 Task: Look for space in Dongning, China from 11th June, 2023 to 15th June, 2023 for 2 adults in price range Rs.7000 to Rs.16000. Place can be private room with 1  bedroom having 2 beds and 1 bathroom. Property type can be house, flat, guest house, hotel. Booking option can be shelf check-in. Required host language is Chinese (Simplified).
Action: Mouse moved to (599, 89)
Screenshot: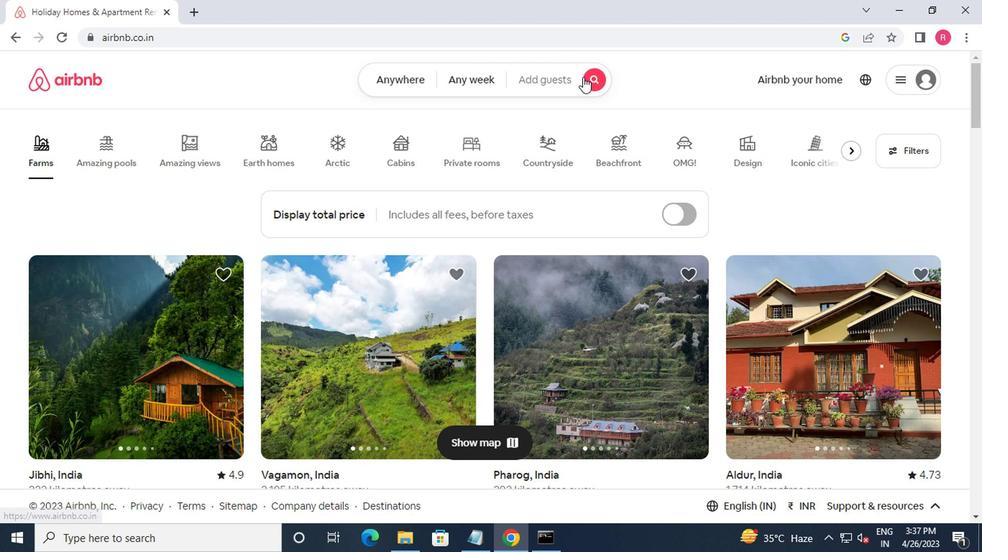 
Action: Mouse pressed left at (599, 89)
Screenshot: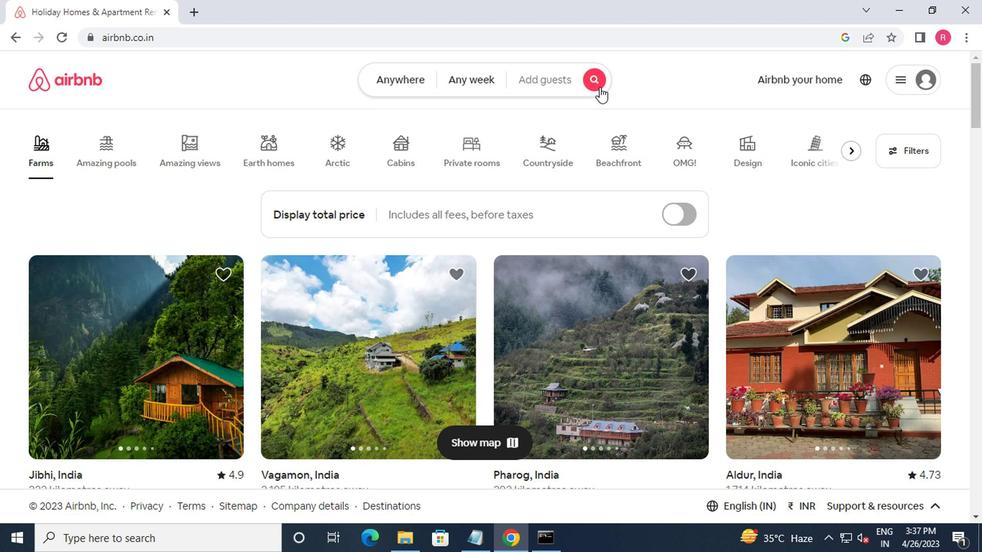 
Action: Mouse moved to (338, 131)
Screenshot: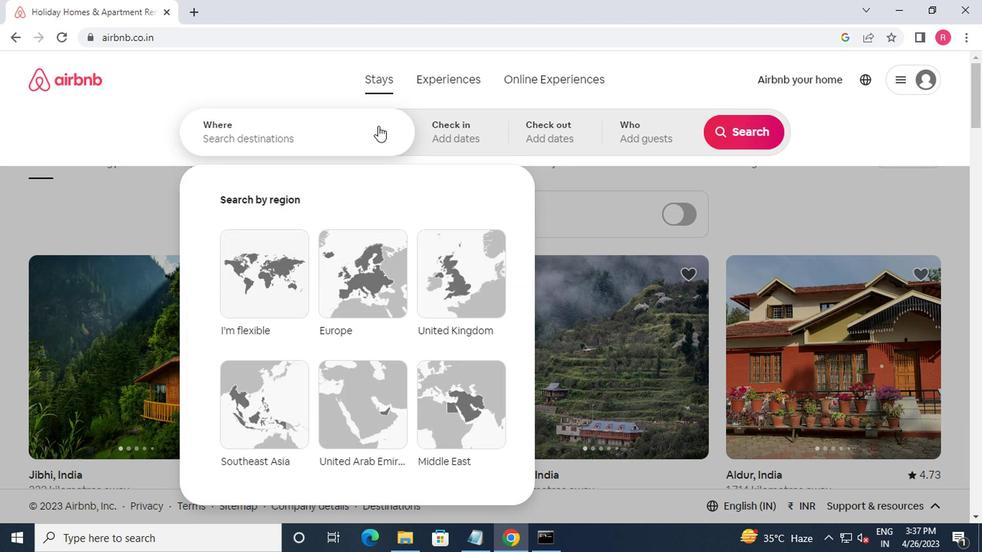 
Action: Mouse pressed left at (338, 131)
Screenshot: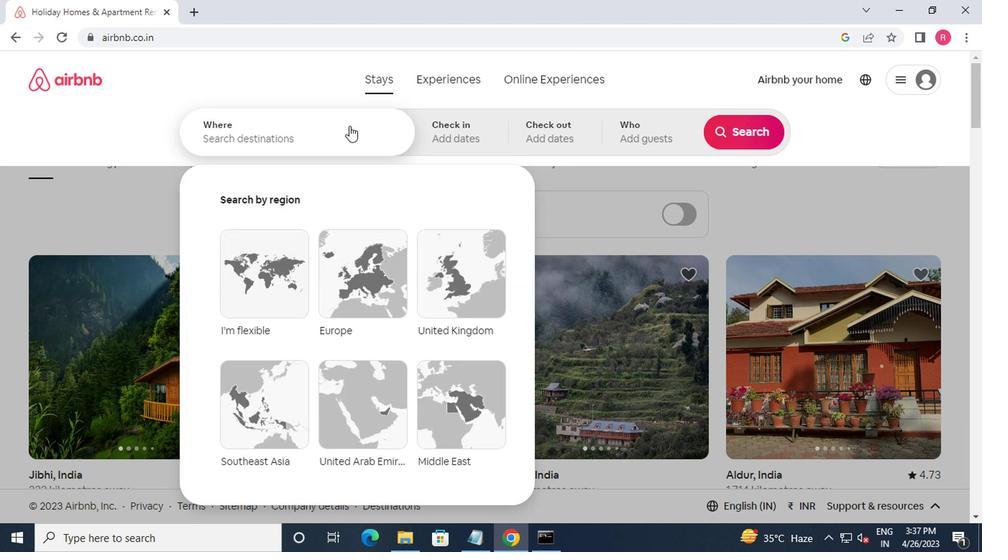 
Action: Mouse moved to (276, 117)
Screenshot: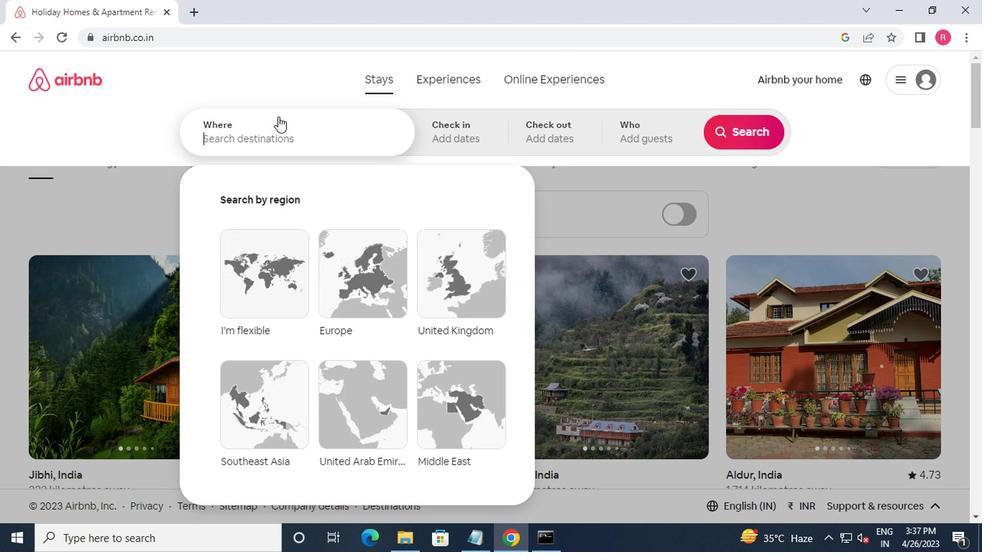 
Action: Key pressed dongning,china<Key.enter>
Screenshot: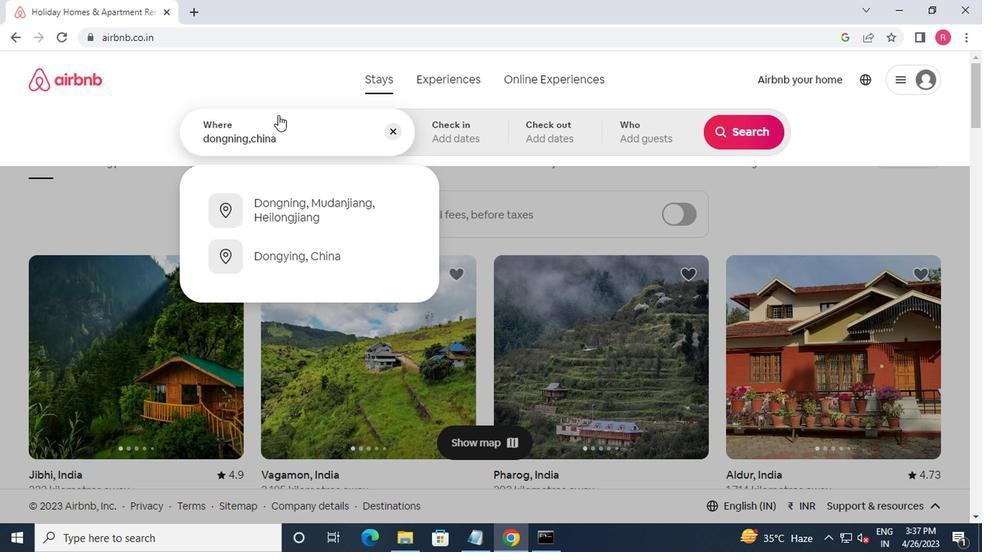 
Action: Mouse moved to (735, 256)
Screenshot: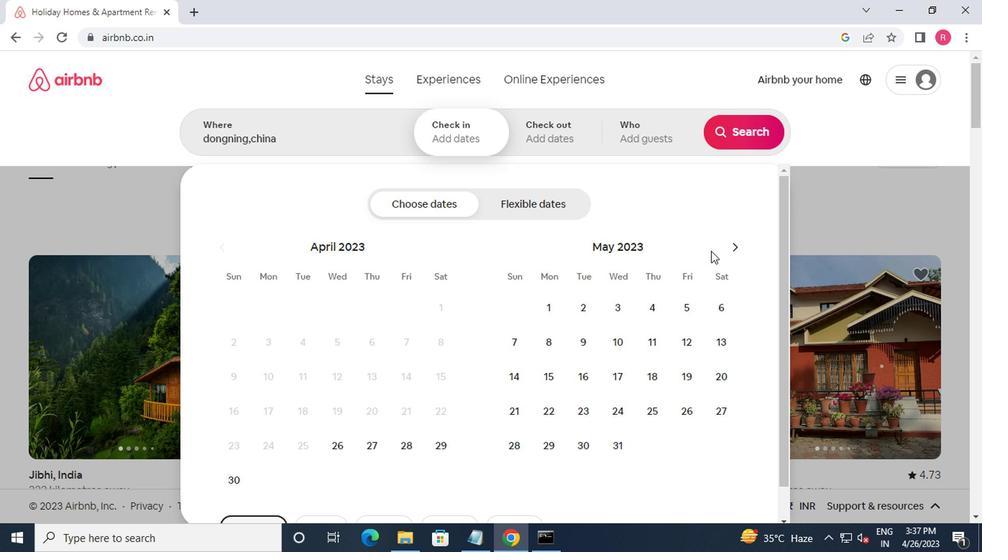 
Action: Mouse pressed left at (735, 256)
Screenshot: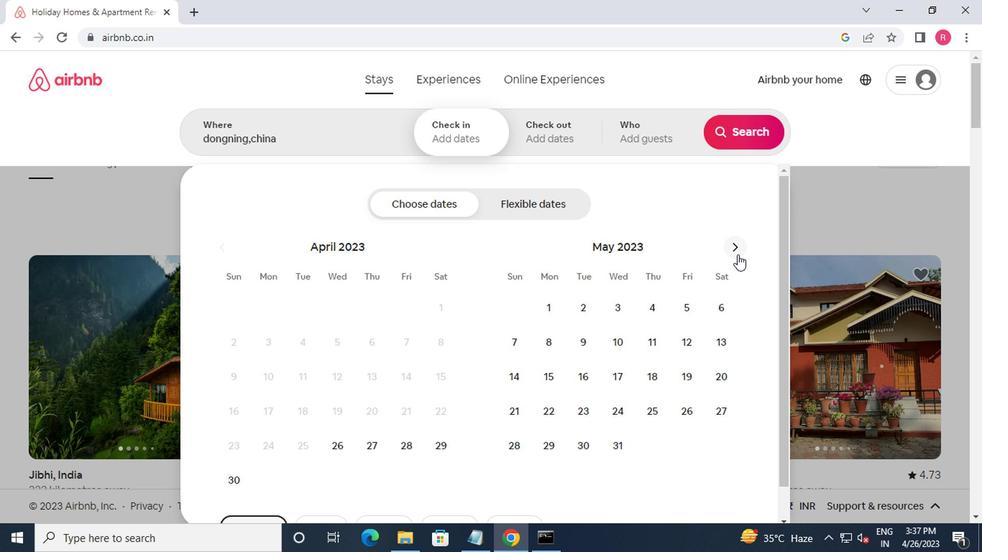
Action: Mouse pressed left at (735, 256)
Screenshot: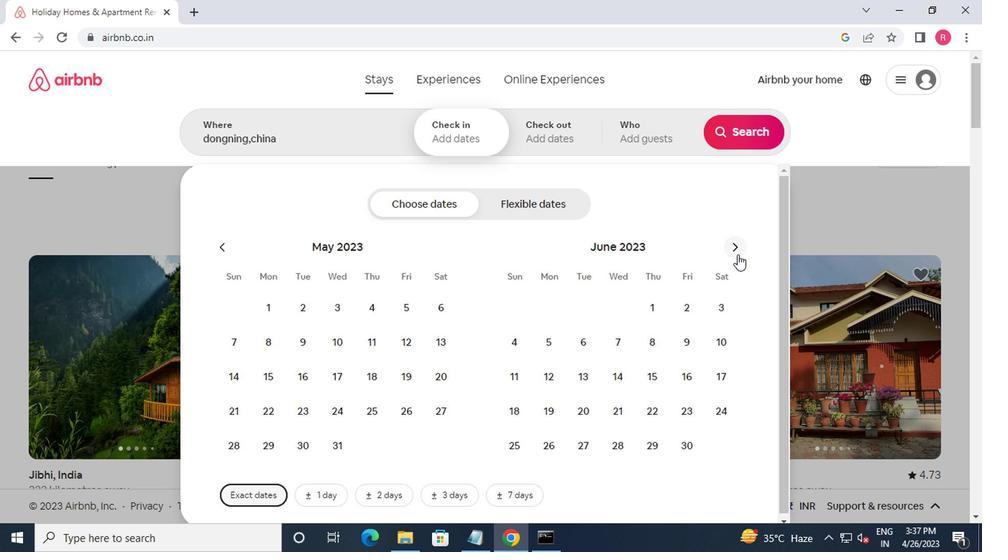 
Action: Mouse moved to (246, 379)
Screenshot: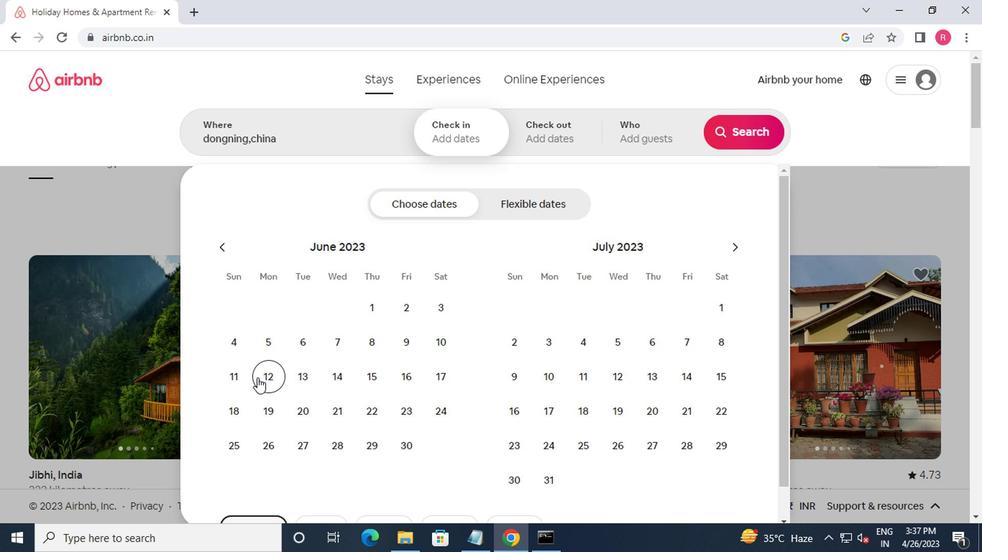 
Action: Mouse pressed left at (246, 379)
Screenshot: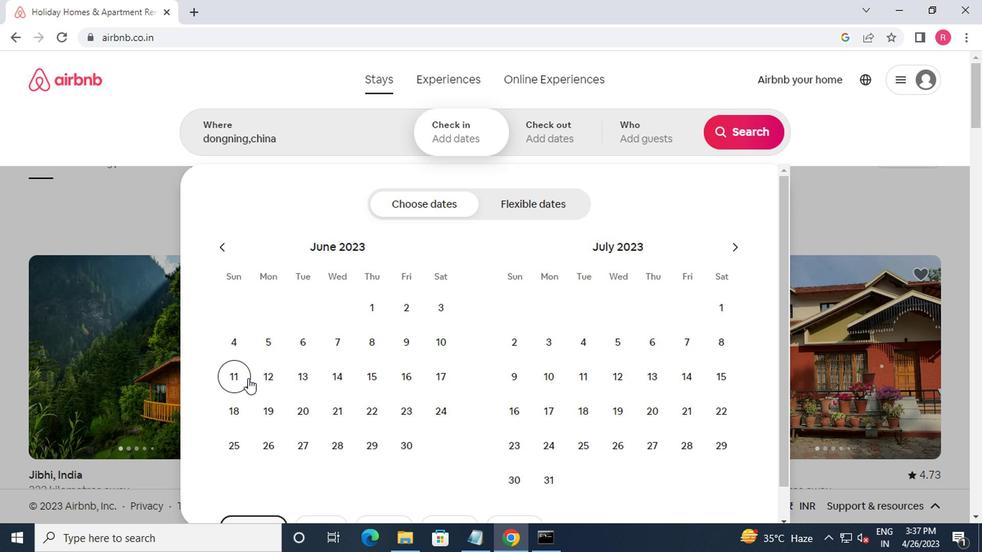 
Action: Mouse moved to (380, 384)
Screenshot: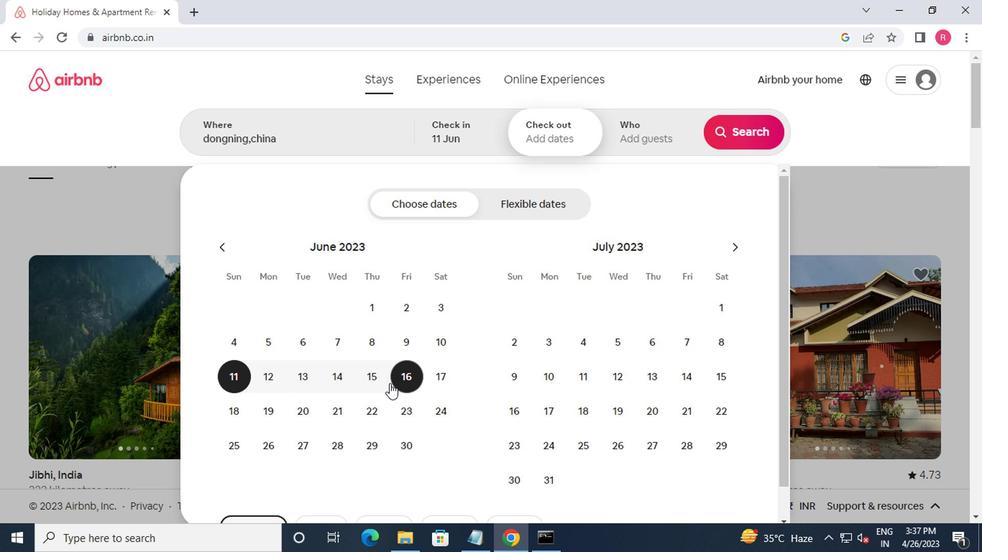 
Action: Mouse pressed left at (380, 384)
Screenshot: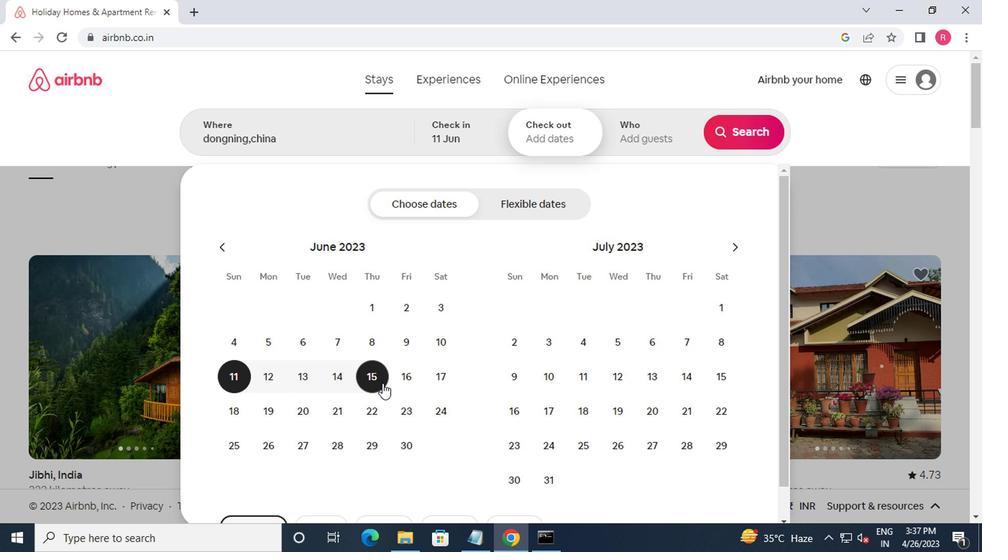 
Action: Mouse moved to (619, 141)
Screenshot: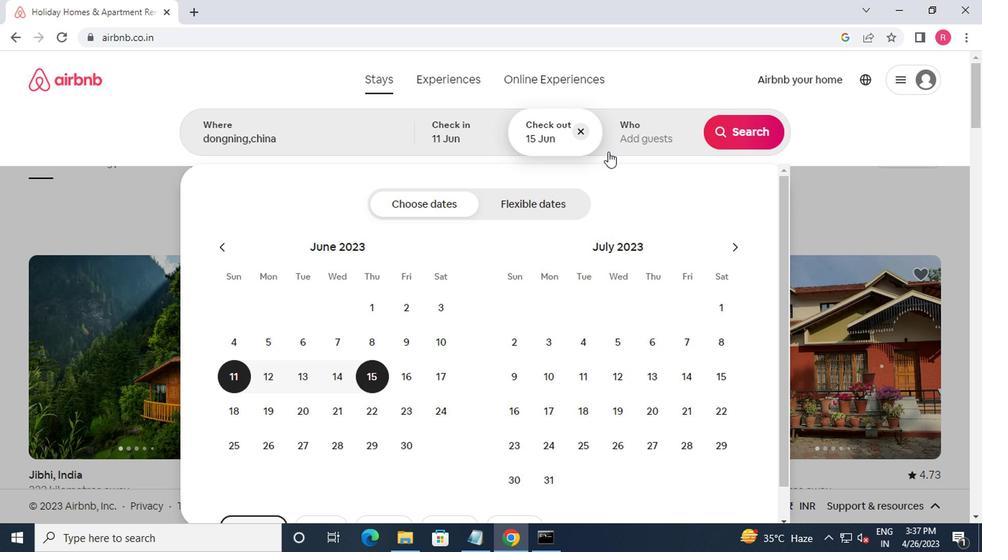 
Action: Mouse pressed left at (619, 141)
Screenshot: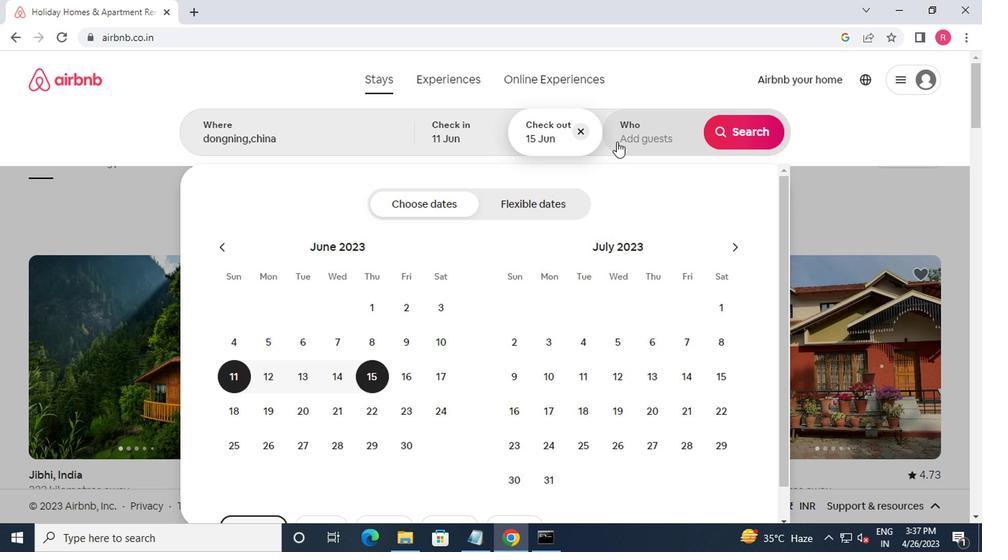 
Action: Mouse moved to (737, 213)
Screenshot: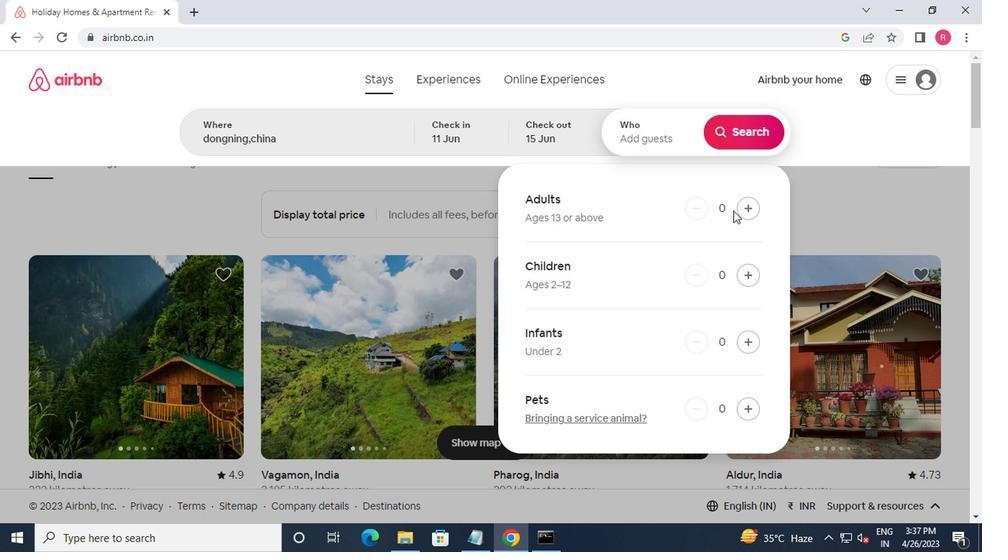 
Action: Mouse pressed left at (737, 213)
Screenshot: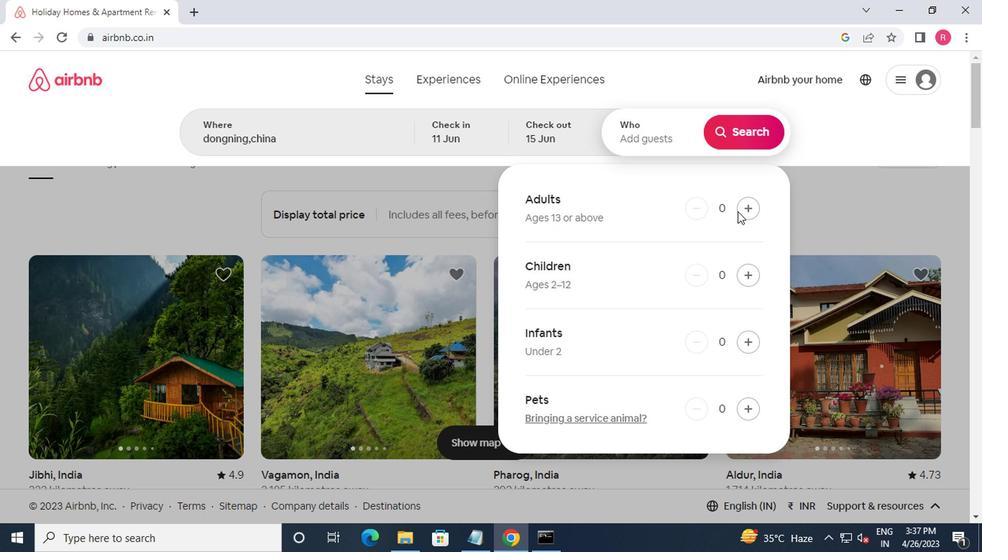 
Action: Mouse pressed left at (737, 213)
Screenshot: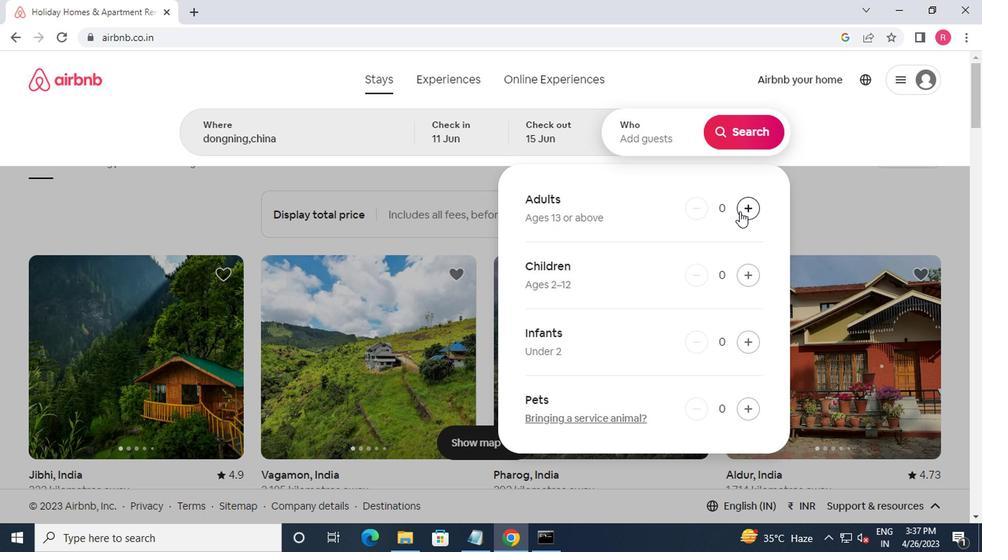
Action: Mouse moved to (736, 146)
Screenshot: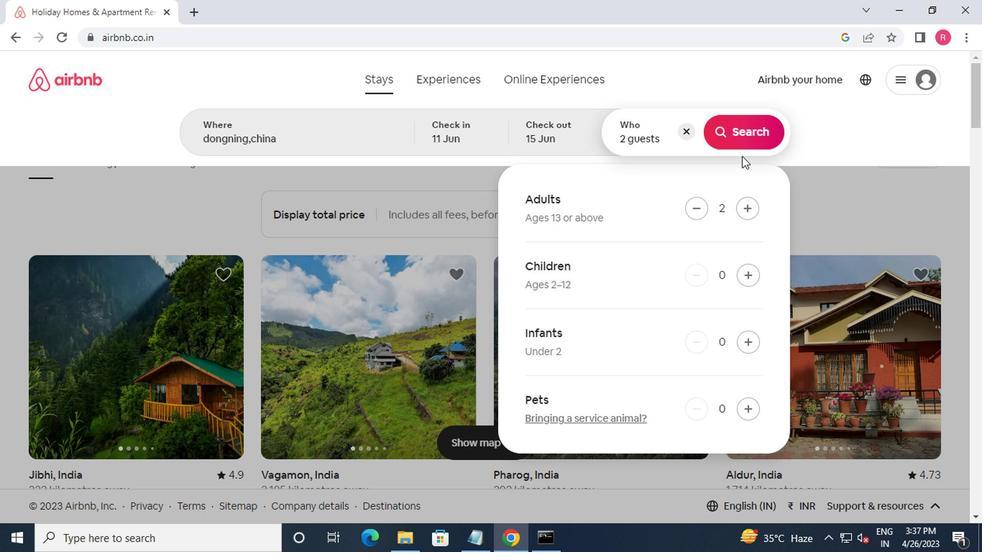 
Action: Mouse pressed left at (736, 146)
Screenshot: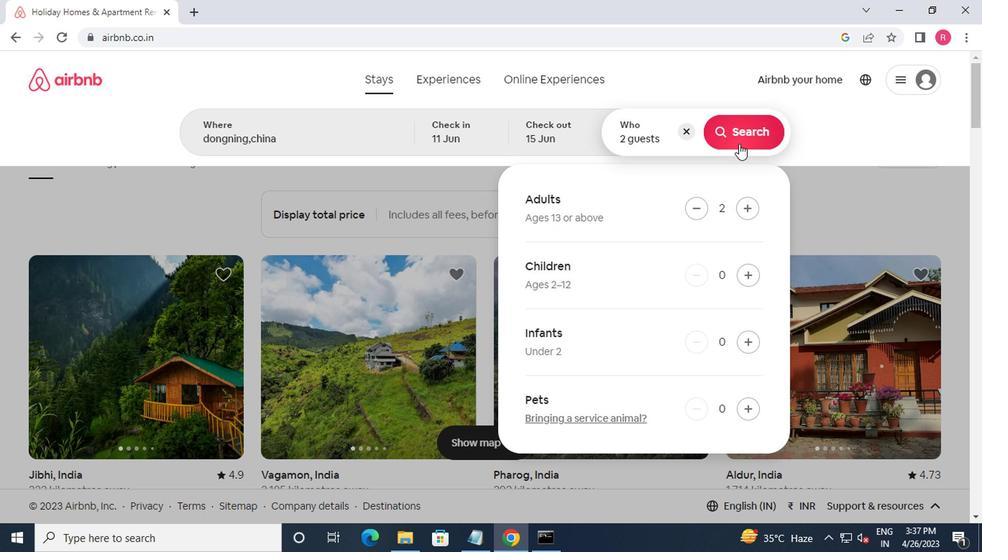 
Action: Mouse moved to (924, 140)
Screenshot: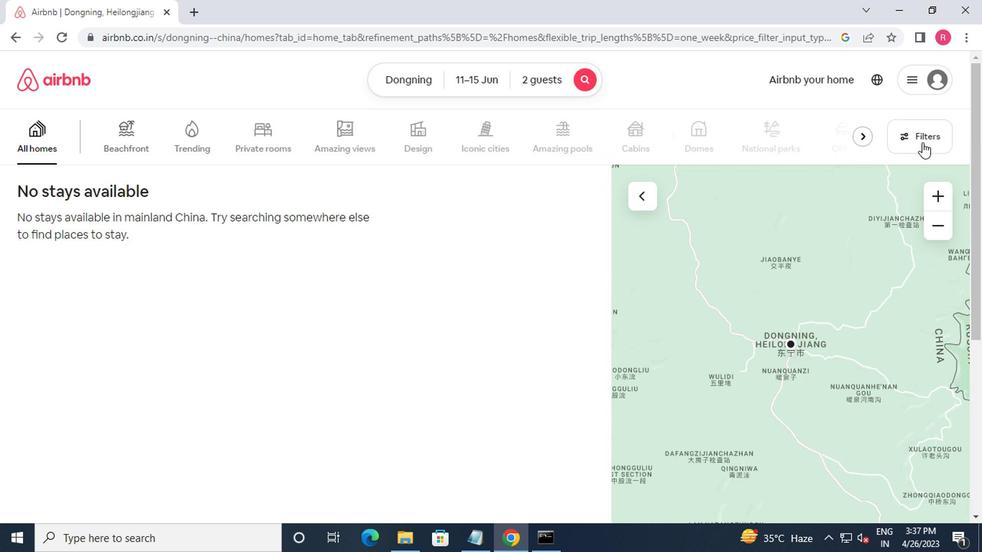 
Action: Mouse pressed left at (924, 140)
Screenshot: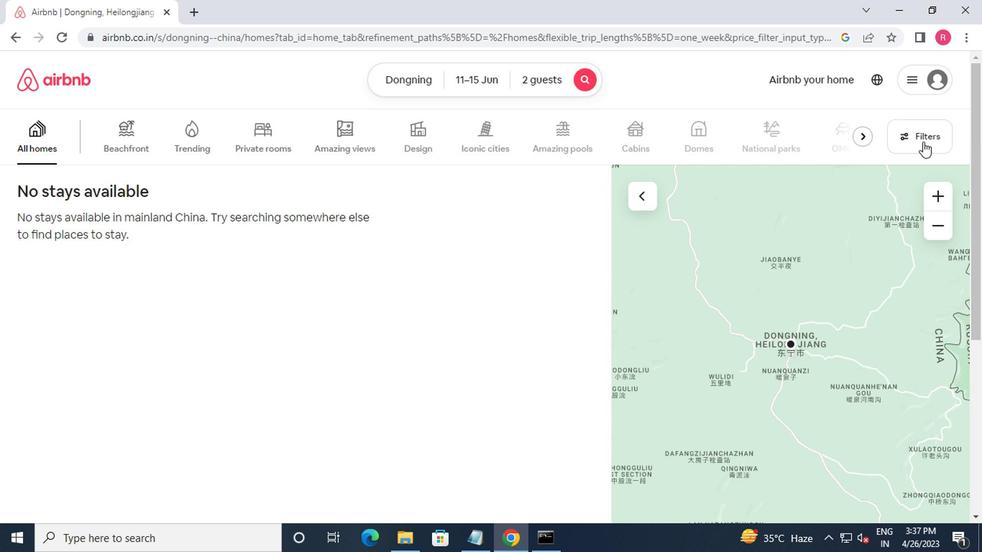 
Action: Mouse moved to (330, 240)
Screenshot: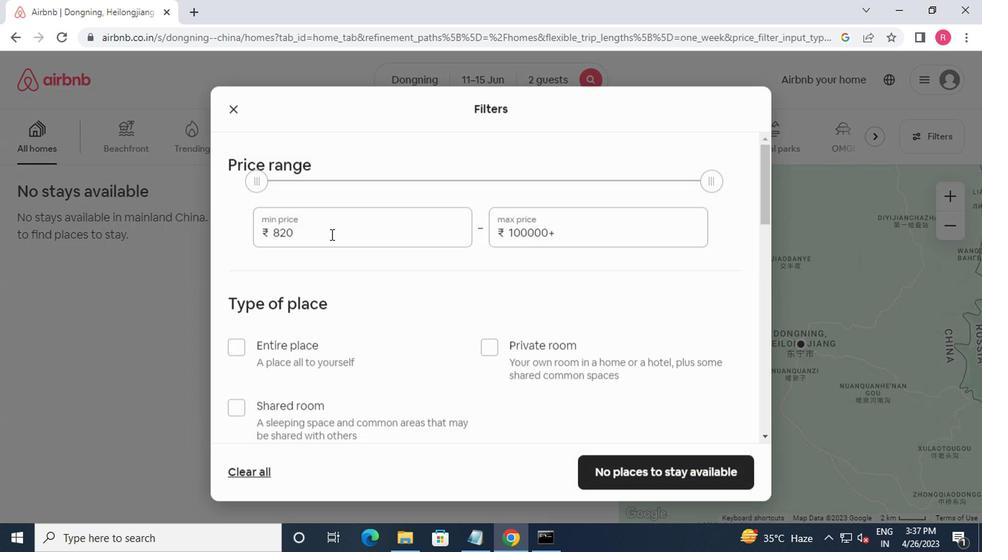 
Action: Mouse pressed left at (330, 240)
Screenshot: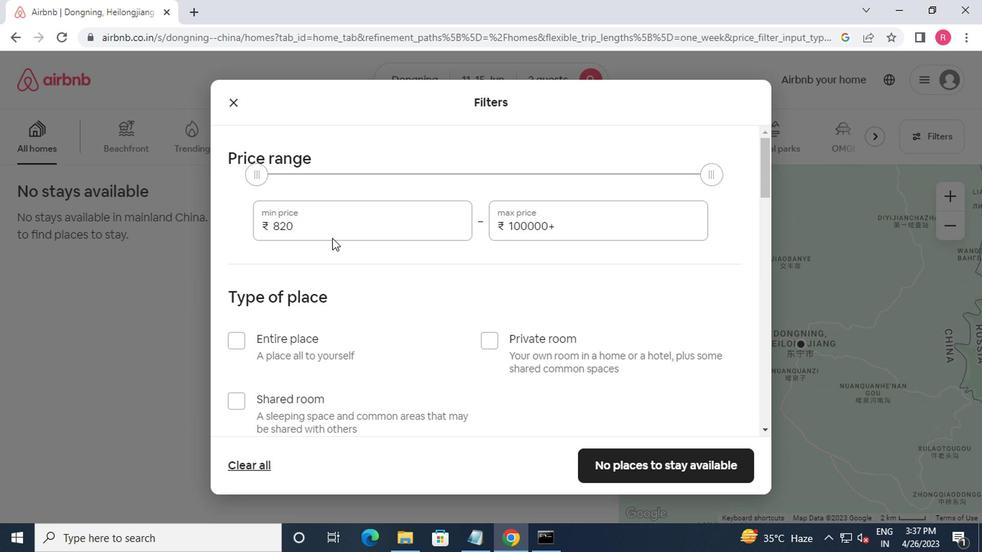 
Action: Mouse moved to (242, 163)
Screenshot: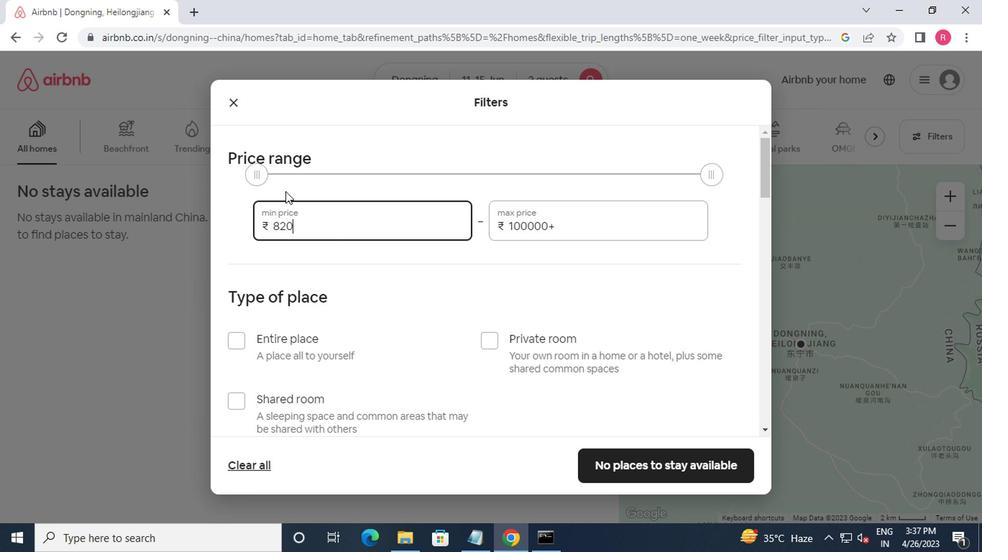 
Action: Key pressed <Key.backspace><Key.backspace><Key.backspace><Key.backspace>70000<Key.backspace><Key.tab>16000
Screenshot: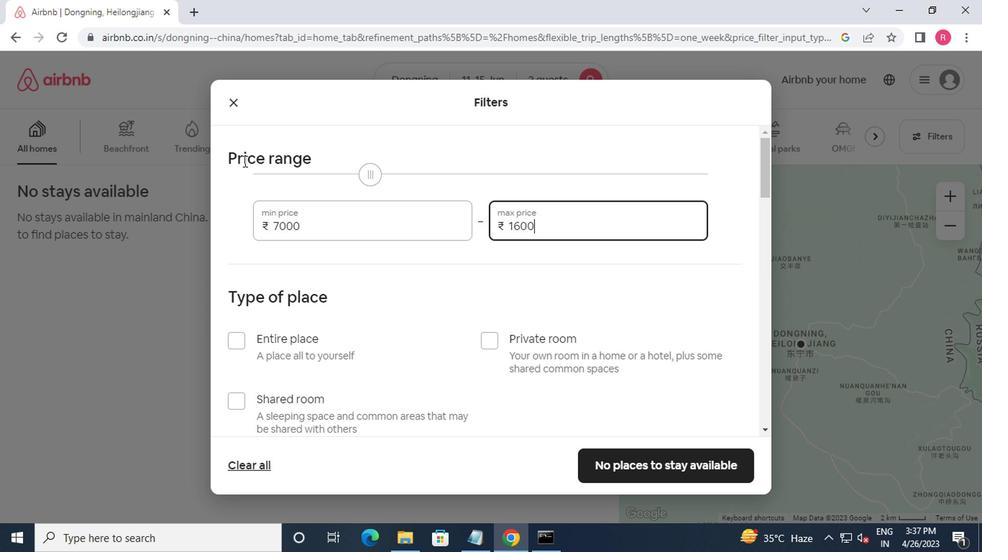 
Action: Mouse moved to (197, 274)
Screenshot: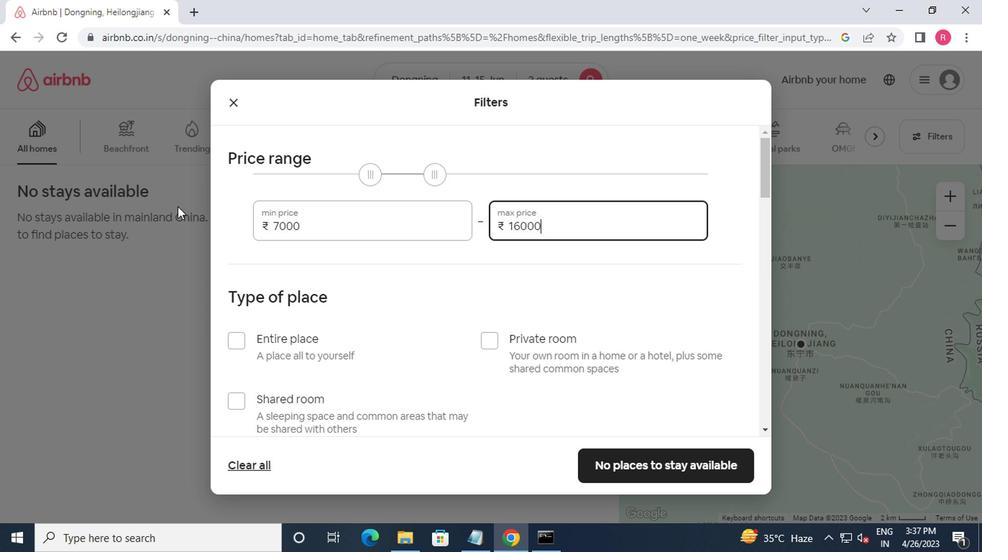 
Action: Mouse scrolled (197, 274) with delta (0, 0)
Screenshot: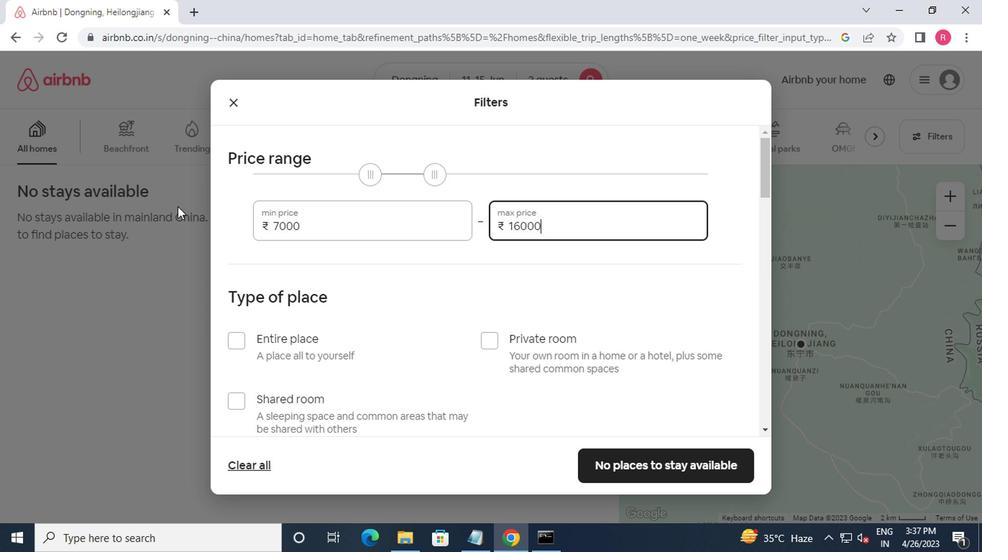 
Action: Mouse moved to (280, 333)
Screenshot: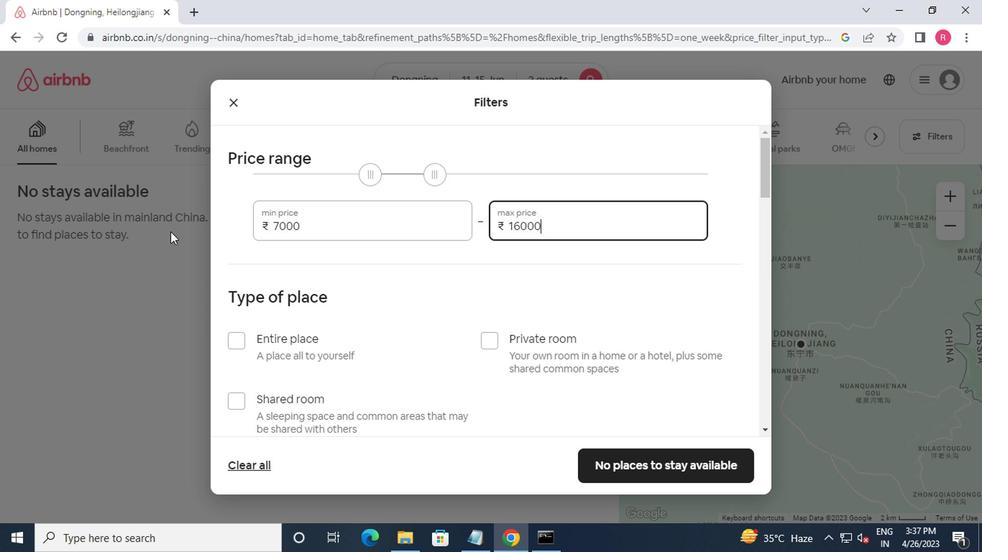 
Action: Mouse scrolled (280, 332) with delta (0, -1)
Screenshot: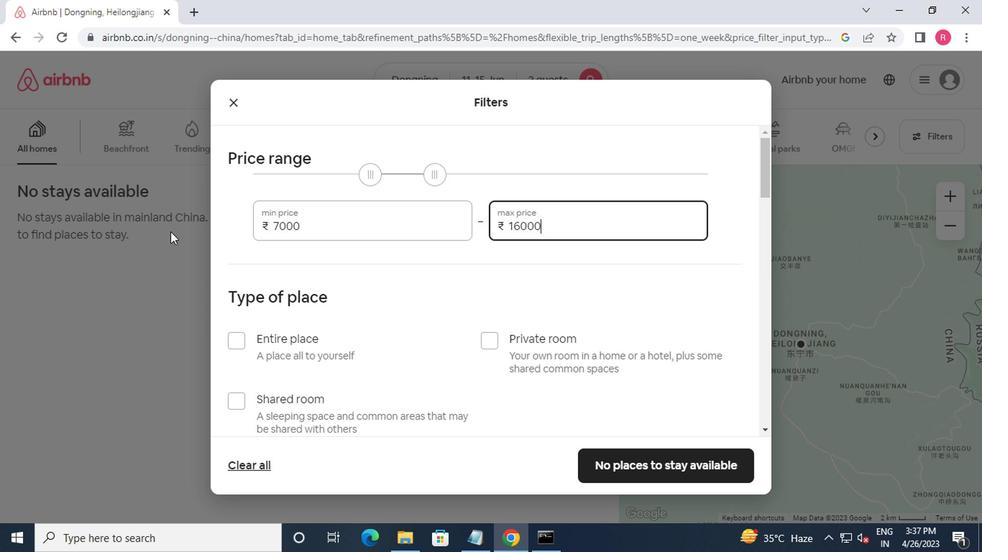 
Action: Mouse moved to (276, 328)
Screenshot: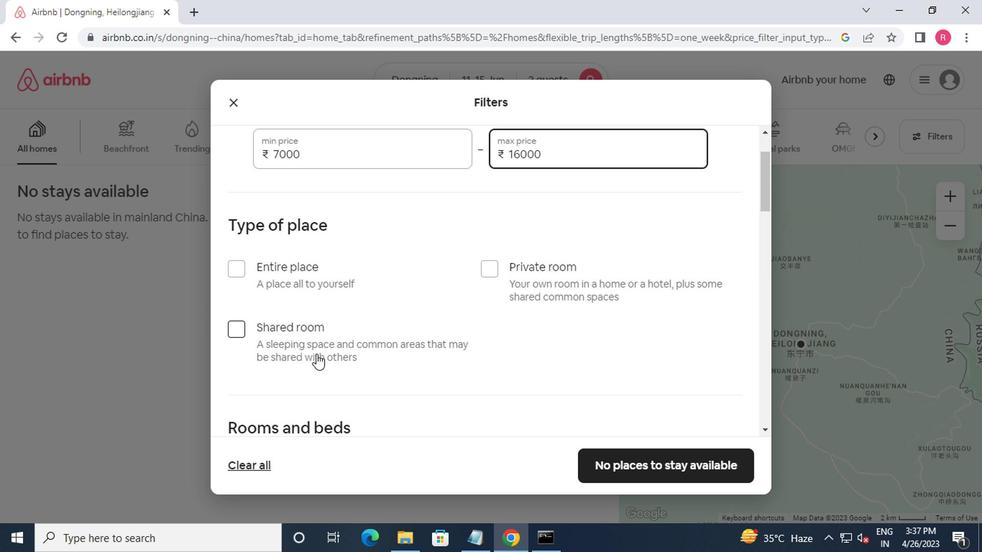 
Action: Mouse scrolled (276, 328) with delta (0, 0)
Screenshot: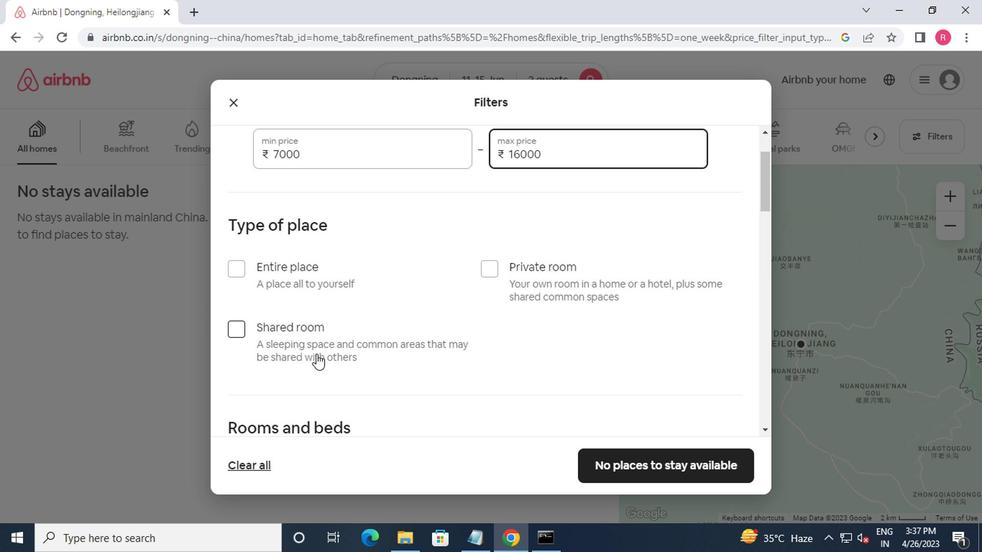 
Action: Mouse moved to (488, 204)
Screenshot: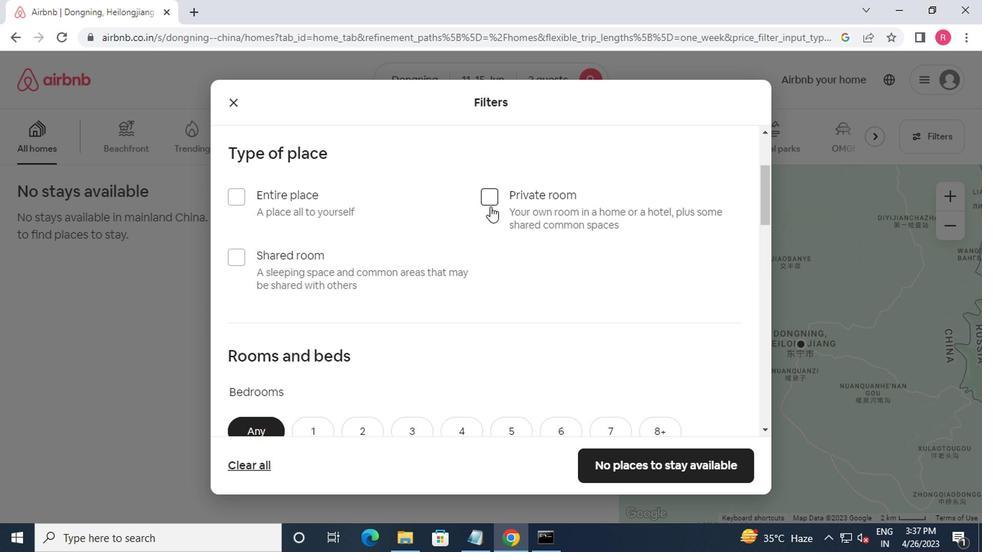 
Action: Mouse pressed left at (488, 204)
Screenshot: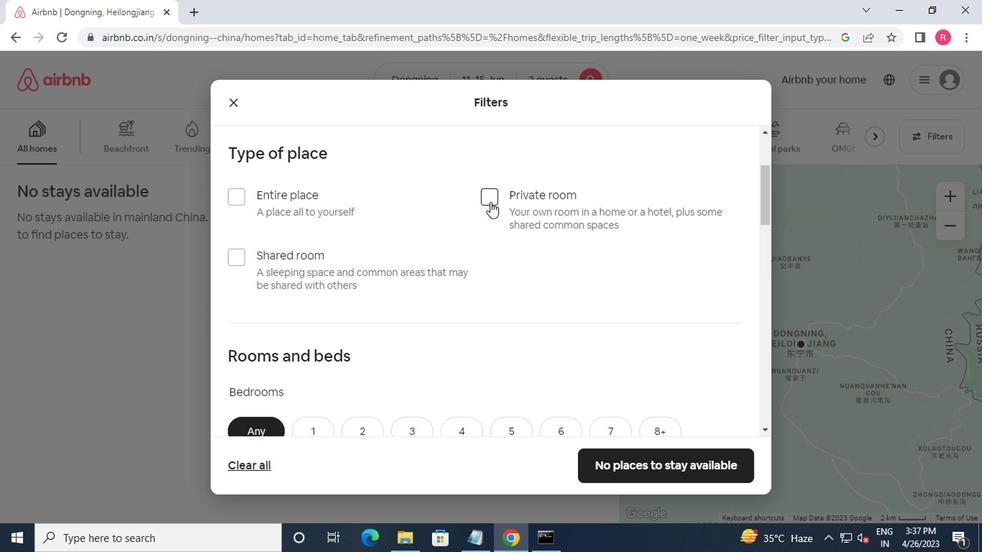 
Action: Mouse moved to (480, 211)
Screenshot: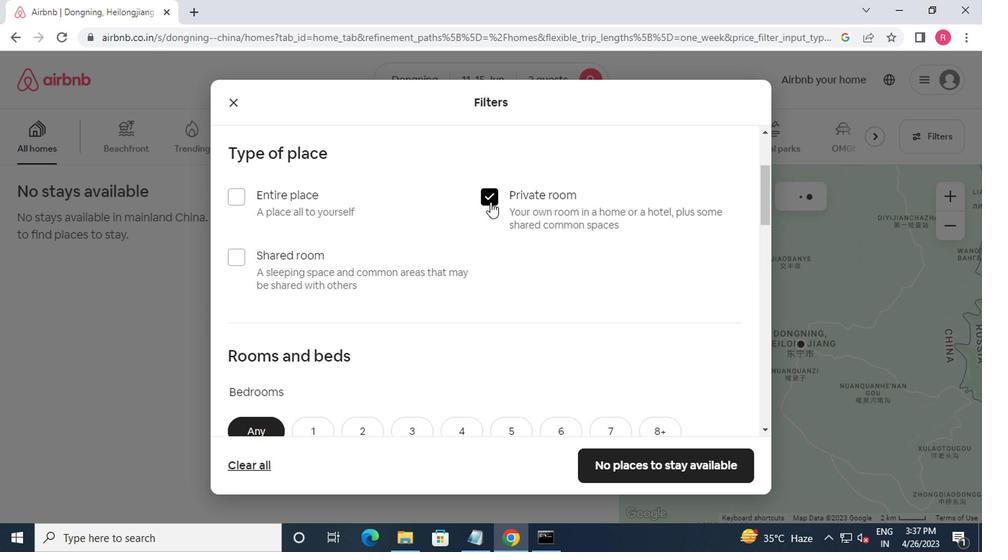 
Action: Mouse scrolled (480, 210) with delta (0, 0)
Screenshot: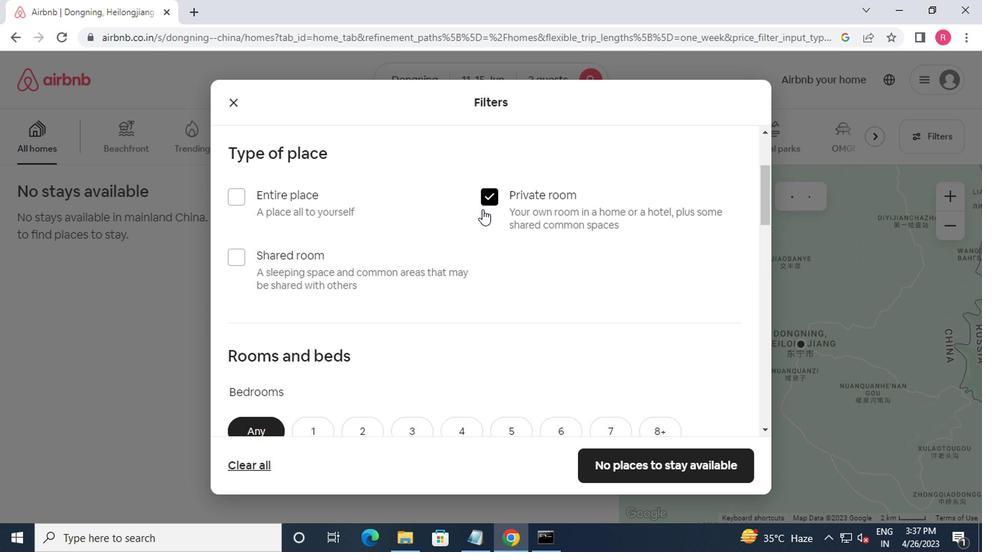 
Action: Mouse moved to (480, 212)
Screenshot: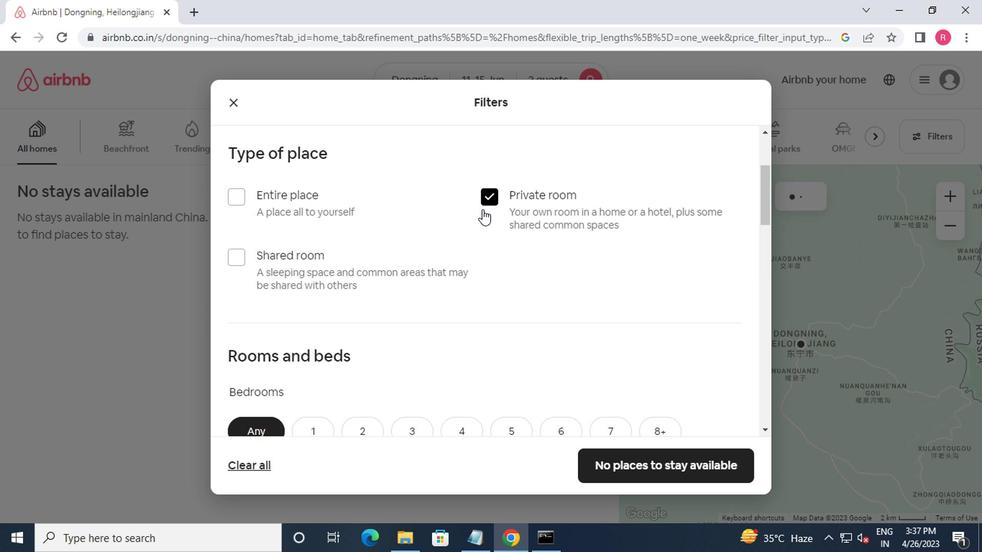 
Action: Mouse scrolled (480, 211) with delta (0, -1)
Screenshot: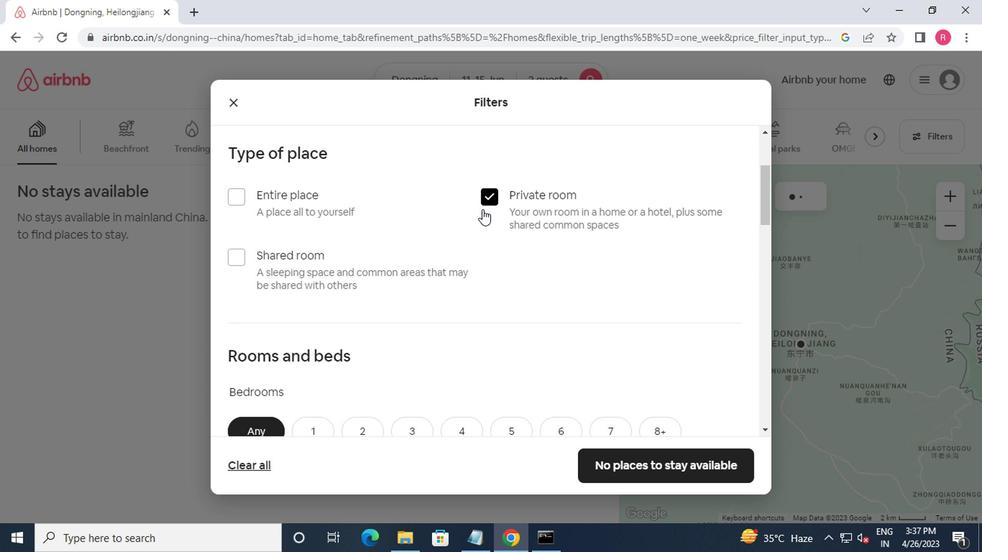 
Action: Mouse moved to (326, 256)
Screenshot: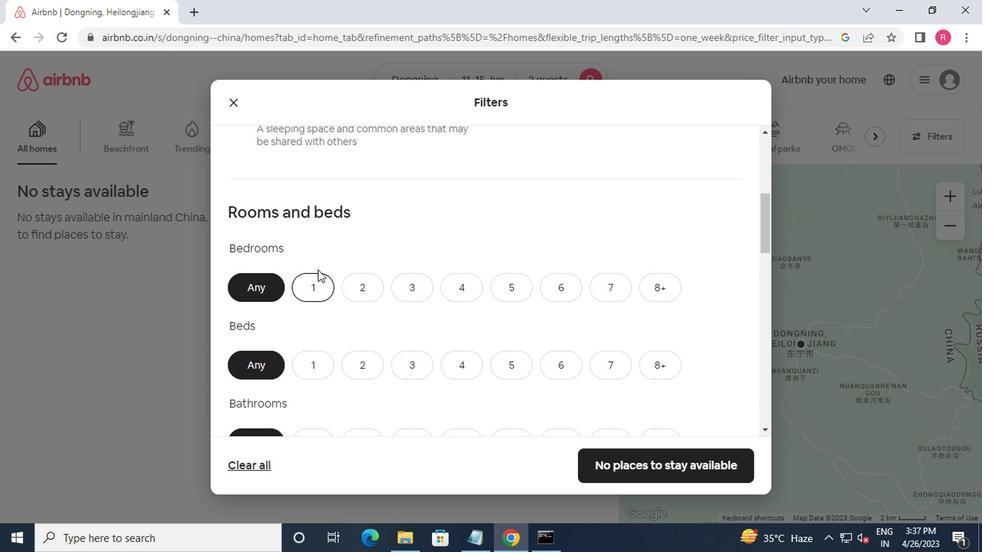 
Action: Mouse scrolled (326, 257) with delta (0, 1)
Screenshot: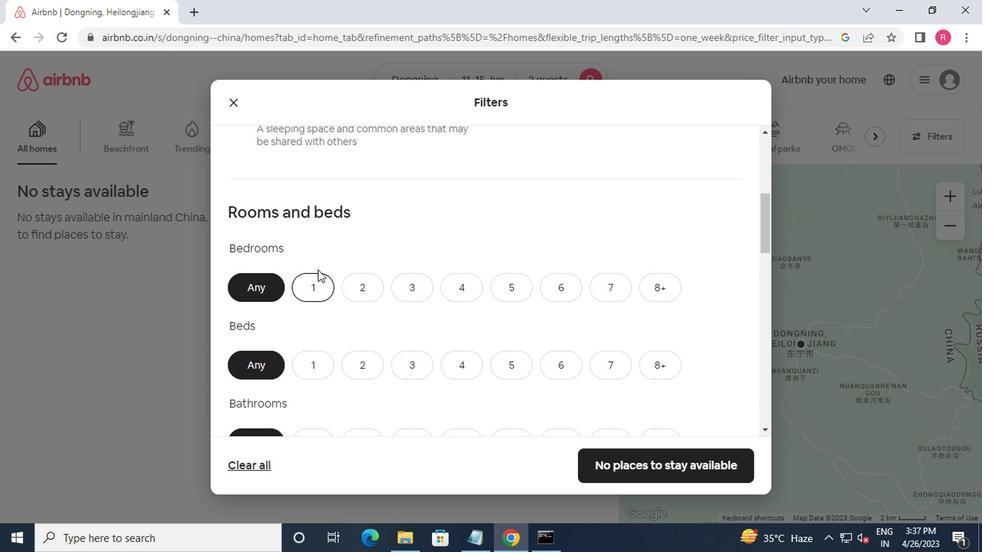 
Action: Mouse moved to (307, 371)
Screenshot: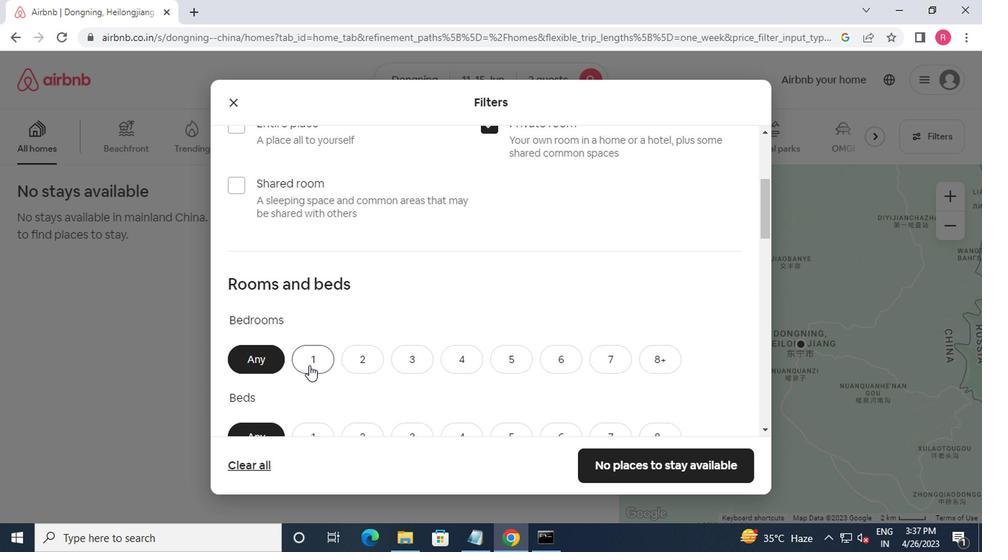 
Action: Mouse pressed left at (307, 371)
Screenshot: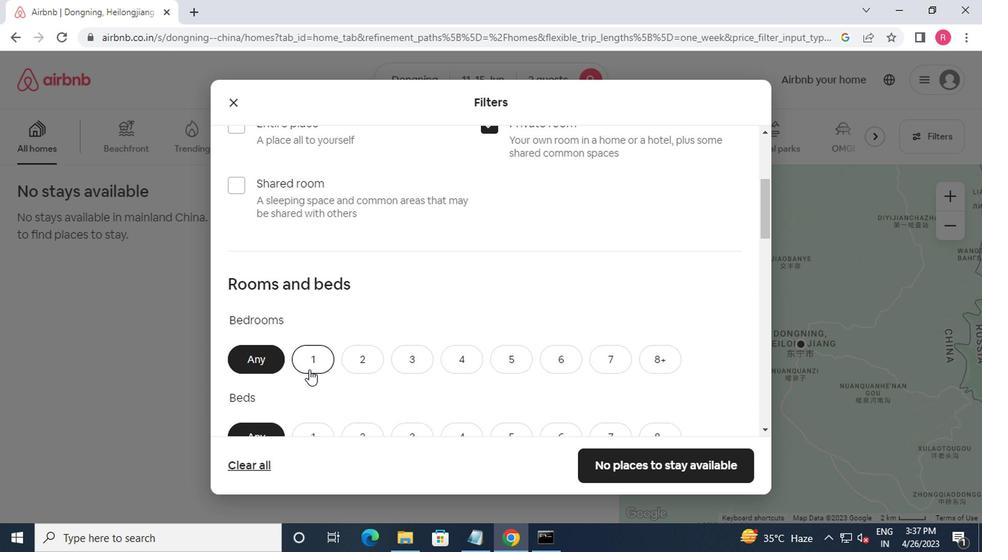 
Action: Mouse moved to (310, 378)
Screenshot: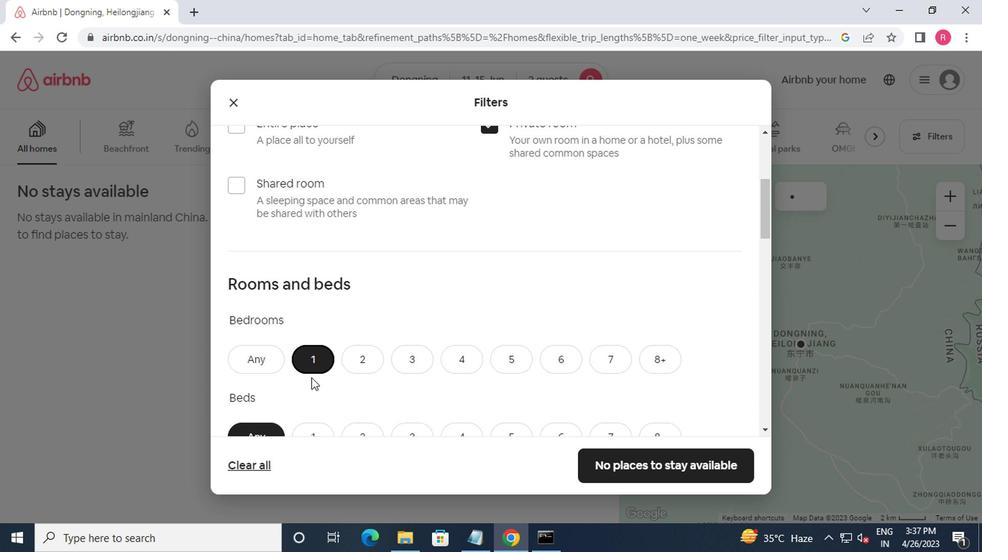 
Action: Mouse scrolled (310, 377) with delta (0, -1)
Screenshot: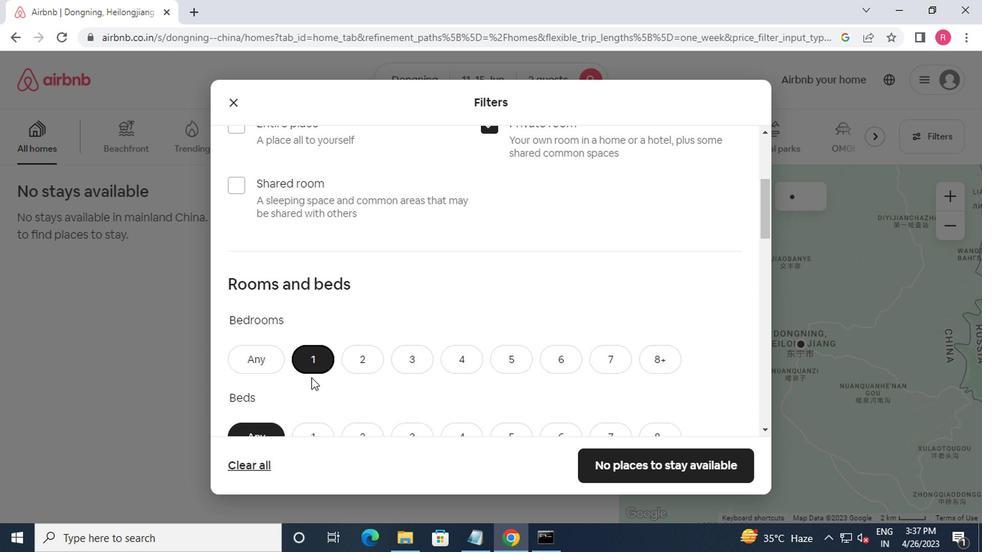 
Action: Mouse moved to (363, 369)
Screenshot: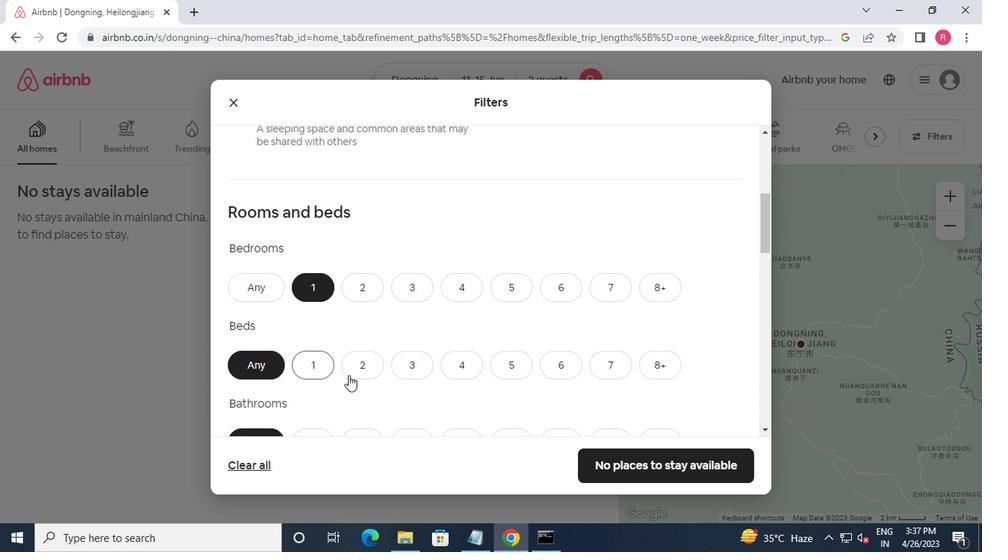 
Action: Mouse pressed left at (363, 369)
Screenshot: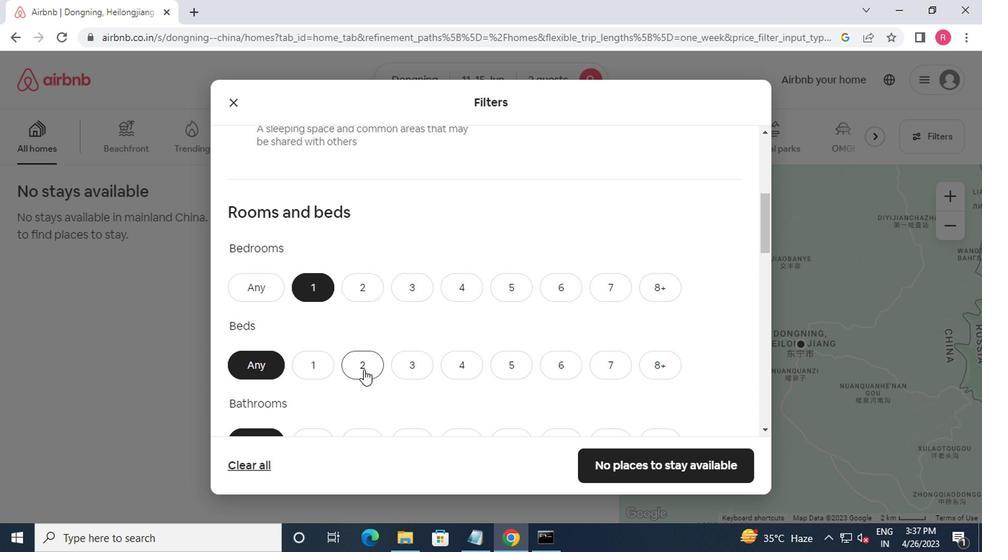 
Action: Mouse moved to (340, 406)
Screenshot: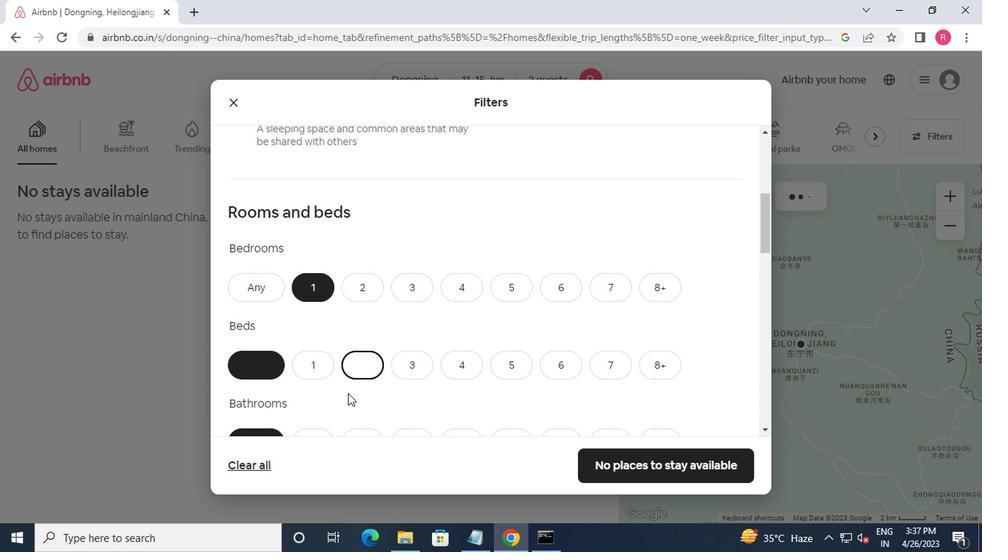 
Action: Mouse scrolled (340, 405) with delta (0, -1)
Screenshot: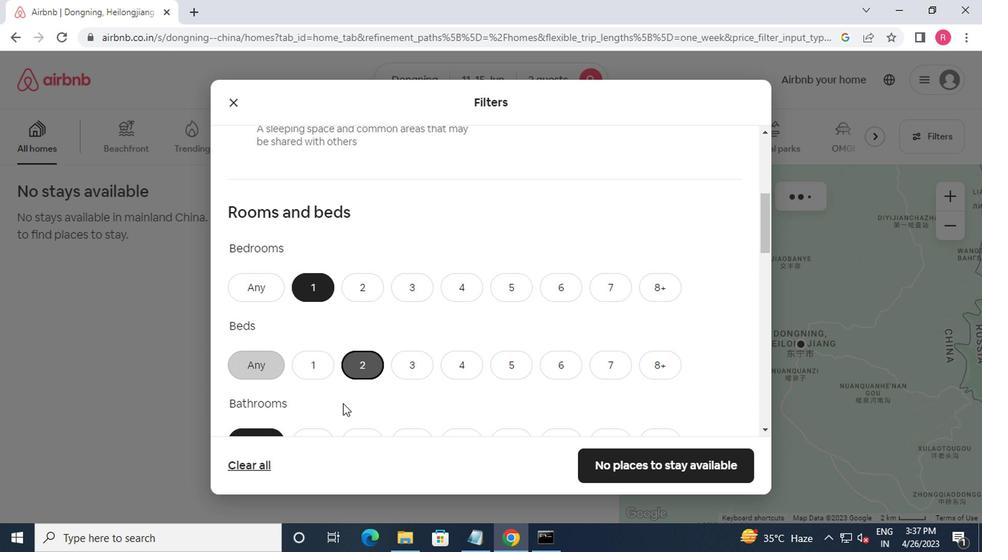 
Action: Mouse moved to (340, 406)
Screenshot: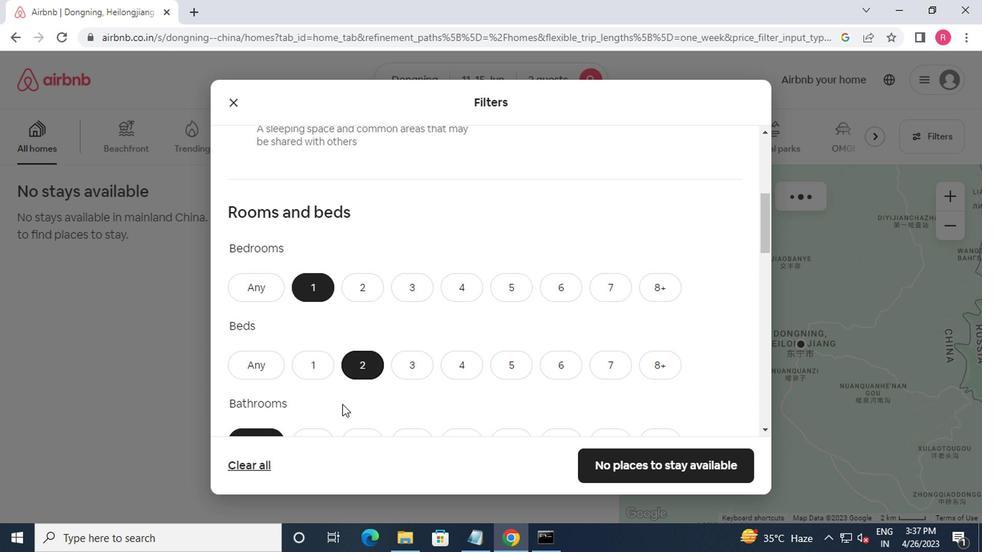 
Action: Mouse scrolled (340, 405) with delta (0, -1)
Screenshot: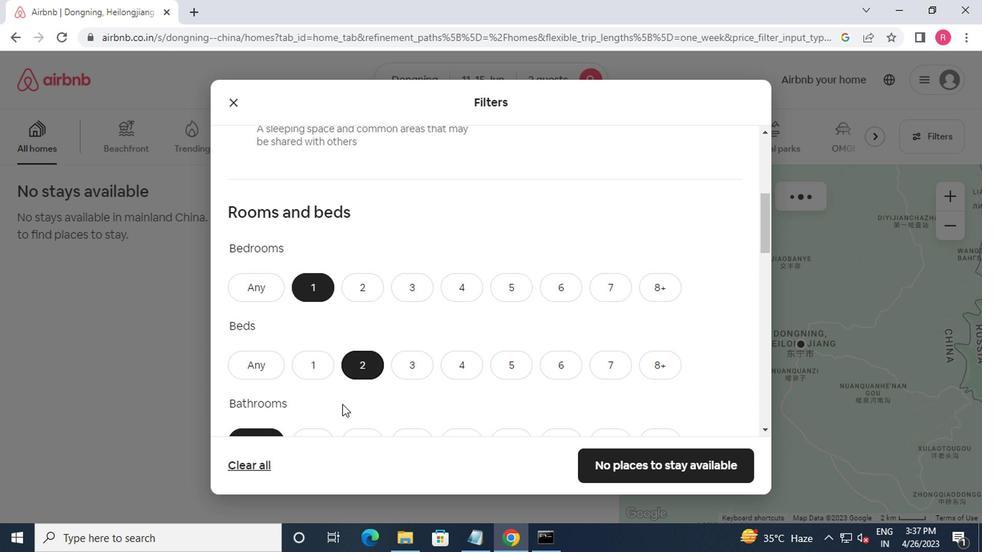 
Action: Mouse moved to (309, 305)
Screenshot: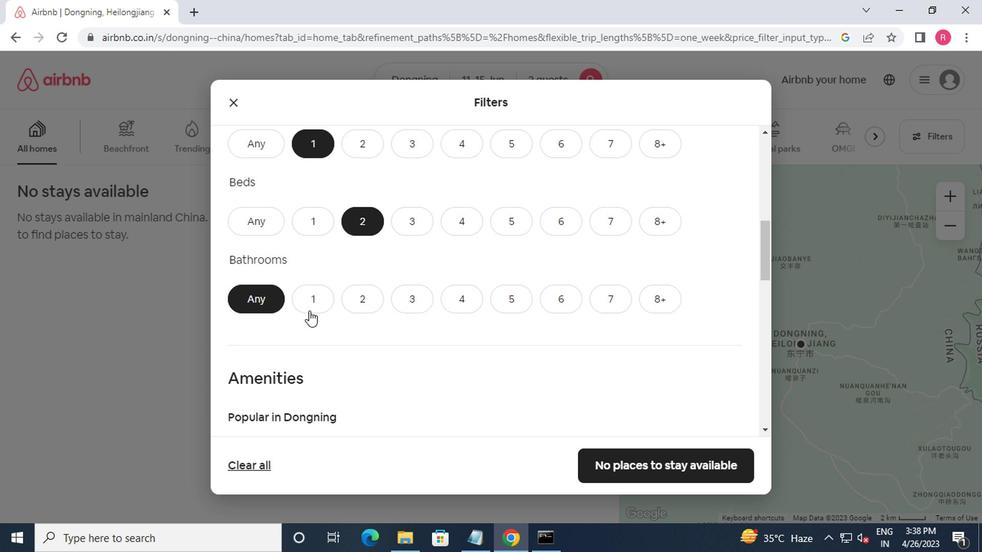 
Action: Mouse pressed left at (309, 305)
Screenshot: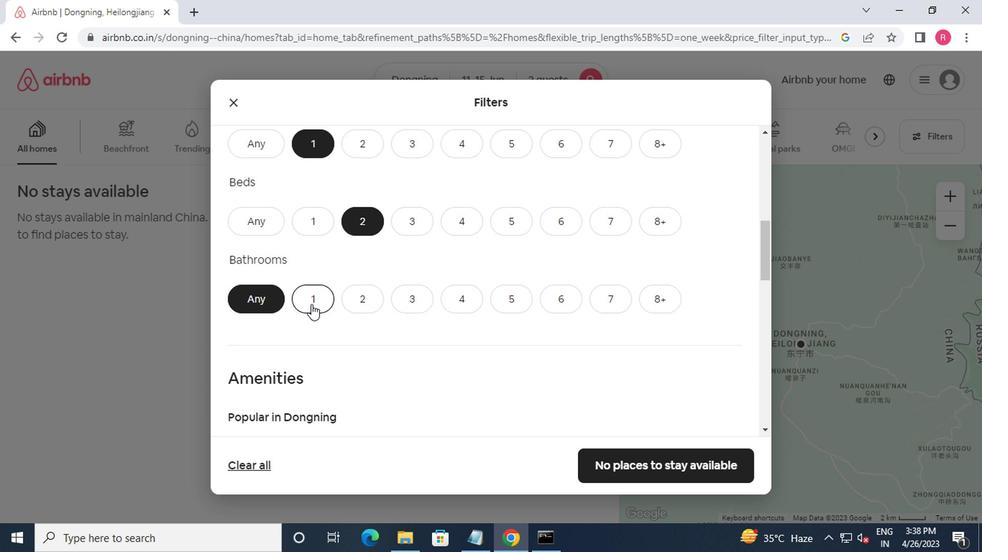 
Action: Mouse moved to (340, 333)
Screenshot: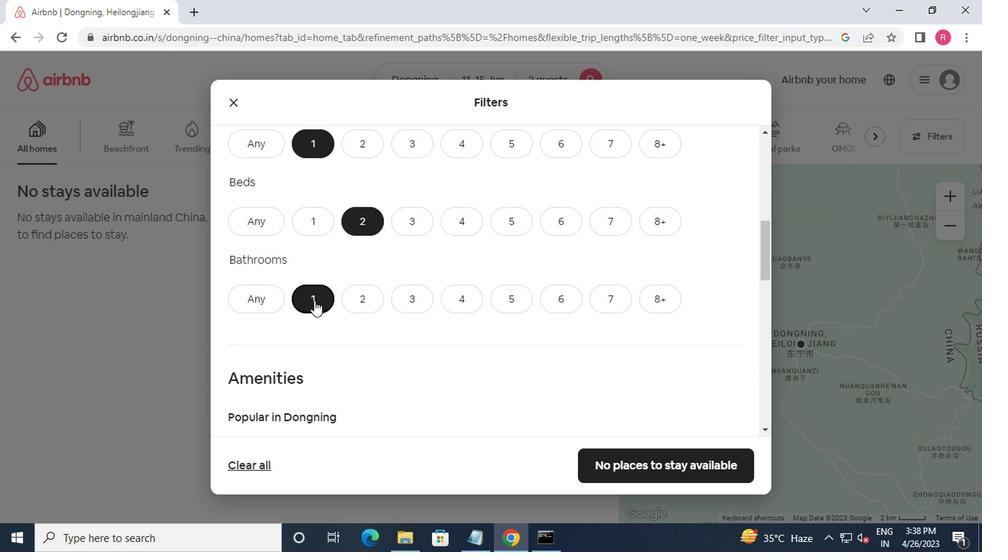 
Action: Mouse scrolled (340, 333) with delta (0, 0)
Screenshot: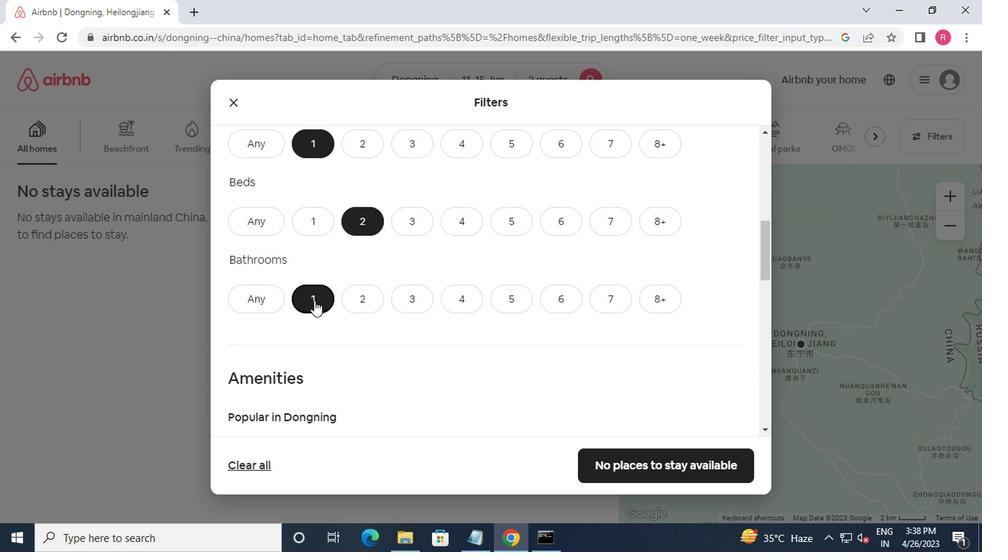 
Action: Mouse moved to (347, 344)
Screenshot: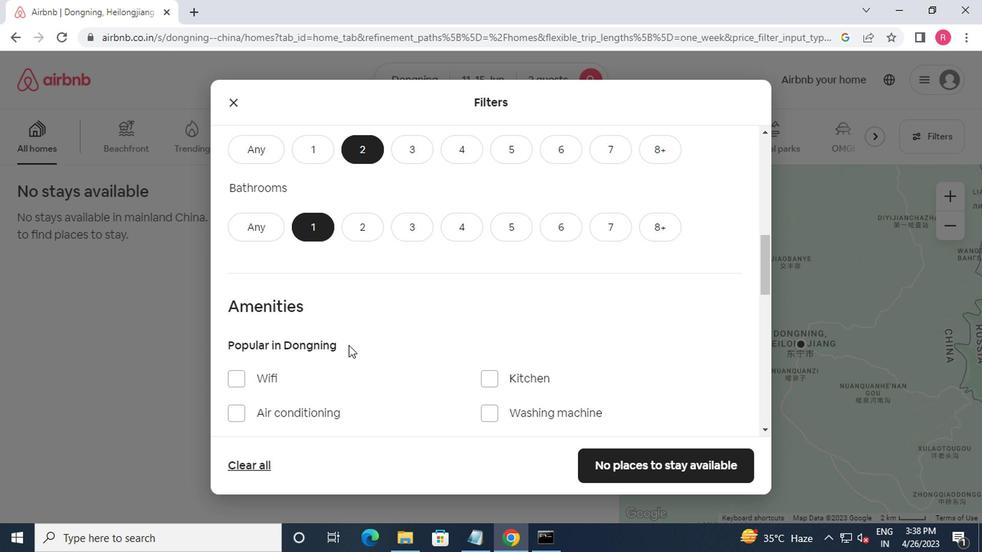 
Action: Mouse scrolled (347, 344) with delta (0, 0)
Screenshot: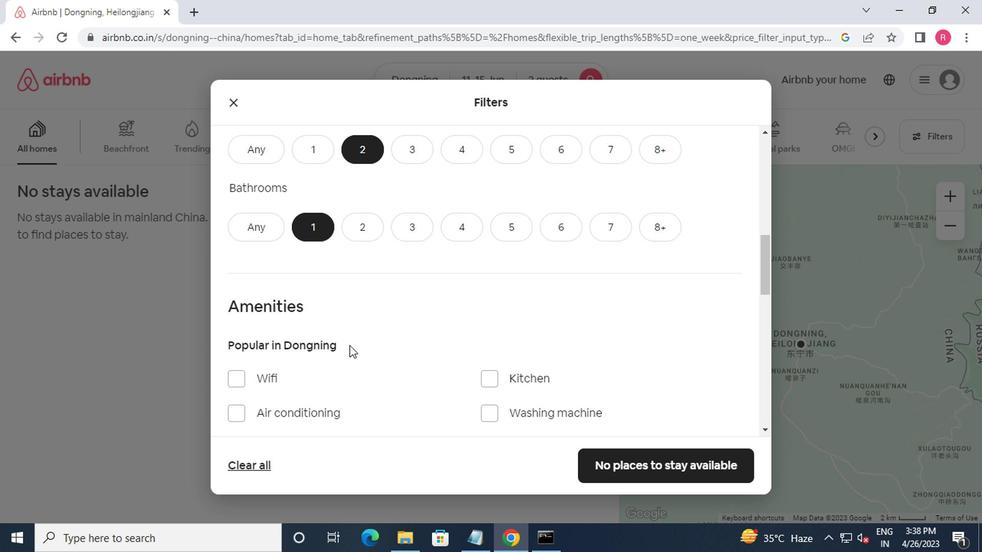 
Action: Mouse moved to (347, 345)
Screenshot: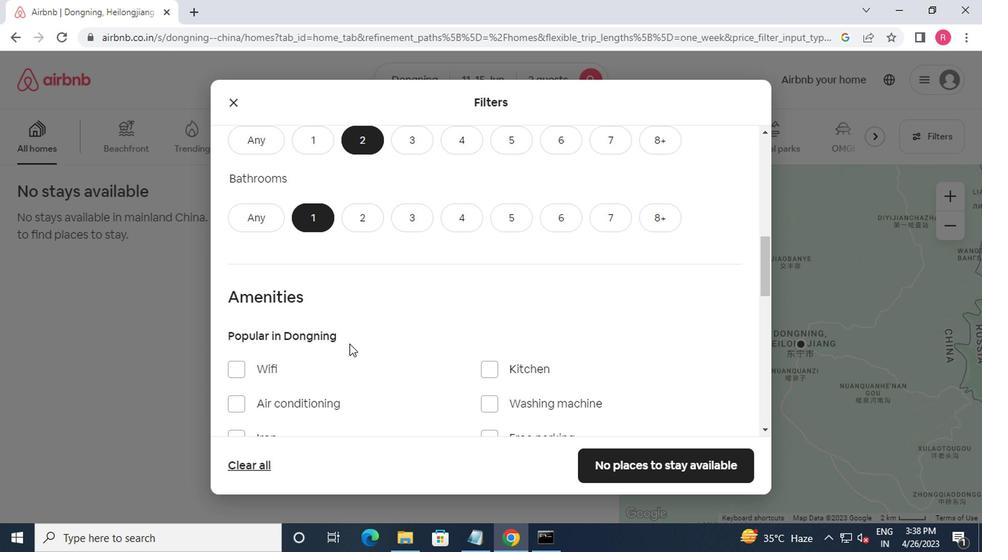 
Action: Mouse scrolled (347, 344) with delta (0, -1)
Screenshot: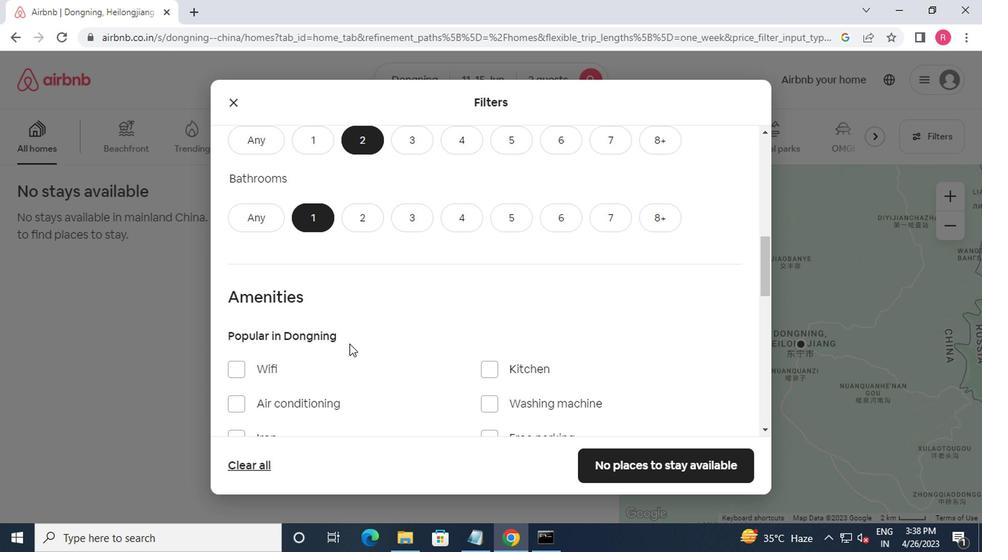 
Action: Mouse moved to (347, 349)
Screenshot: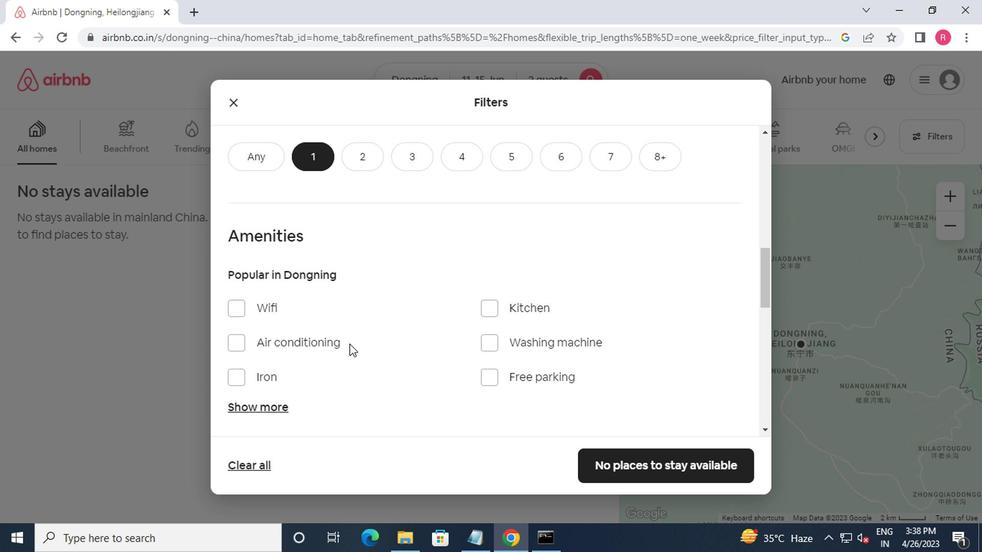 
Action: Mouse scrolled (347, 348) with delta (0, -1)
Screenshot: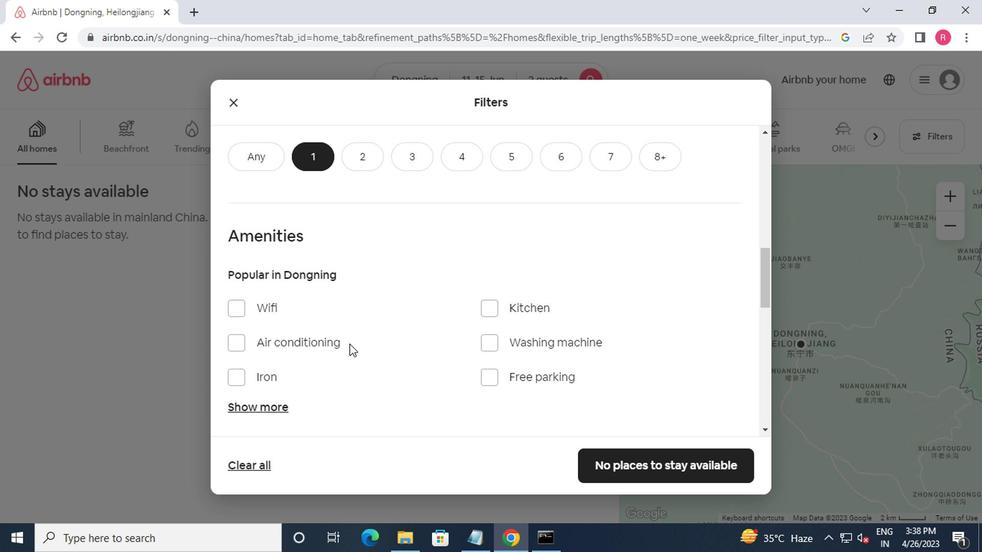 
Action: Mouse moved to (349, 351)
Screenshot: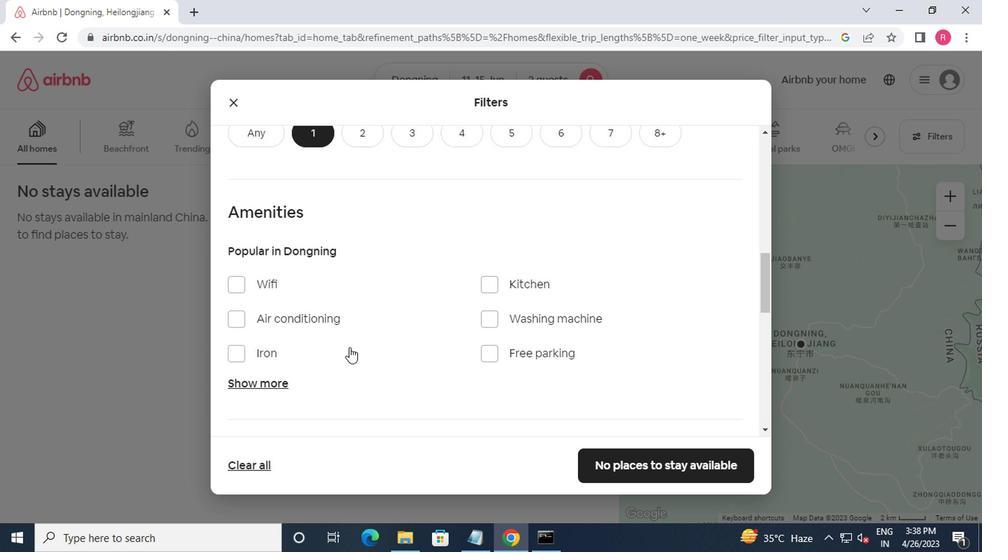
Action: Mouse scrolled (349, 351) with delta (0, 0)
Screenshot: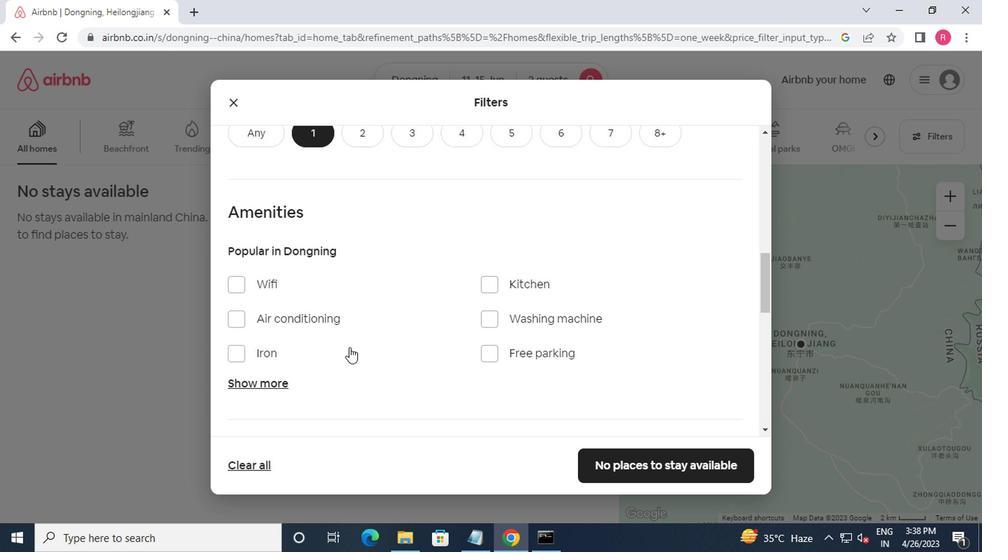 
Action: Mouse moved to (696, 359)
Screenshot: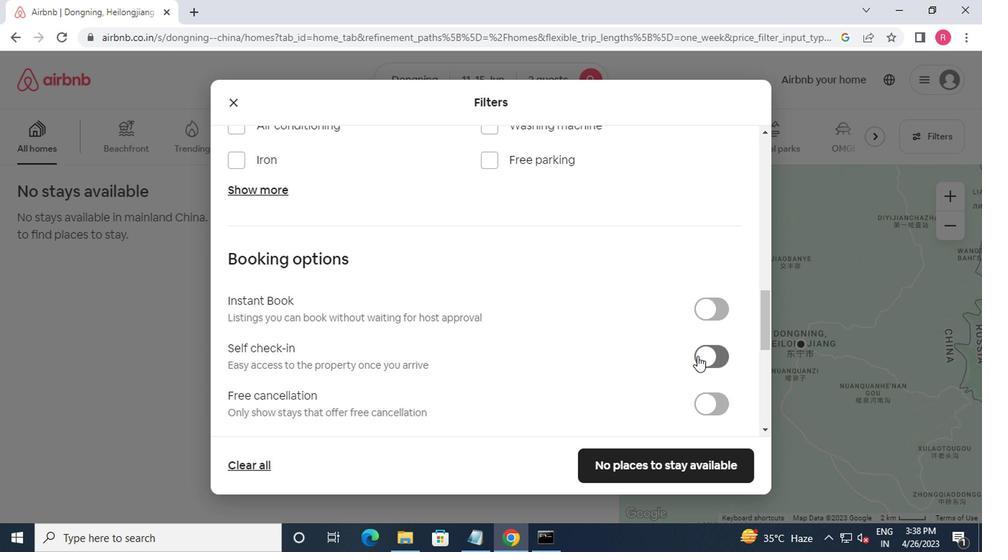 
Action: Mouse pressed left at (696, 359)
Screenshot: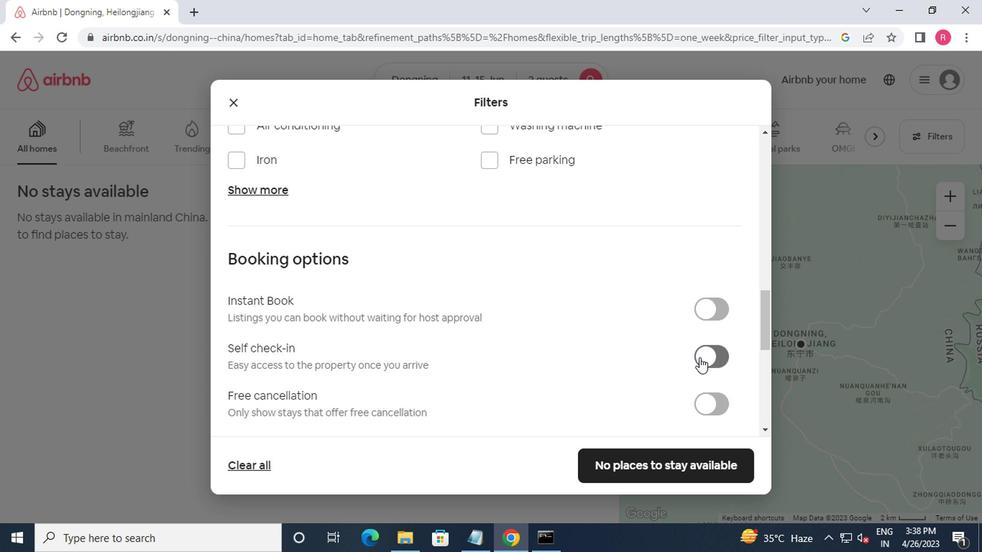 
Action: Mouse moved to (696, 364)
Screenshot: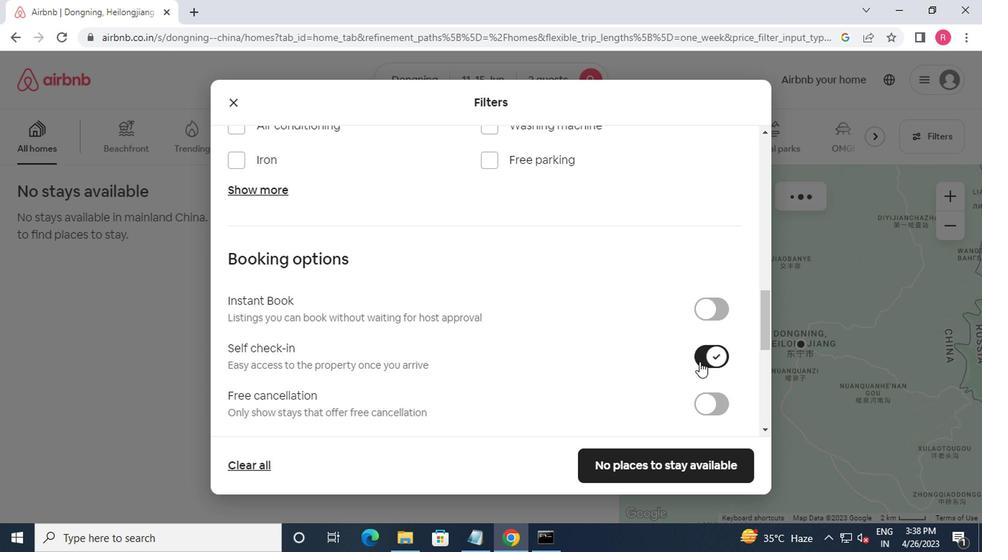 
Action: Mouse scrolled (696, 364) with delta (0, 0)
Screenshot: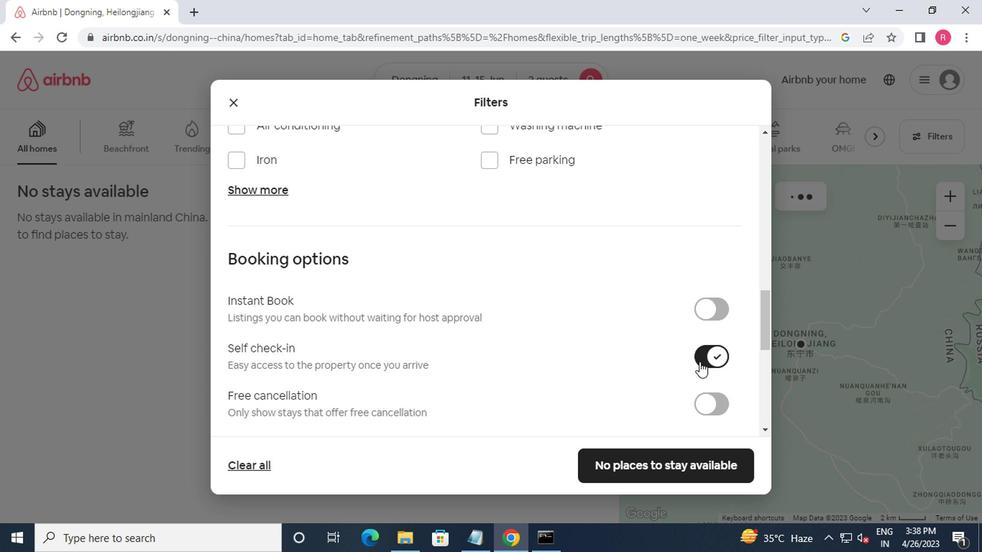 
Action: Mouse moved to (696, 366)
Screenshot: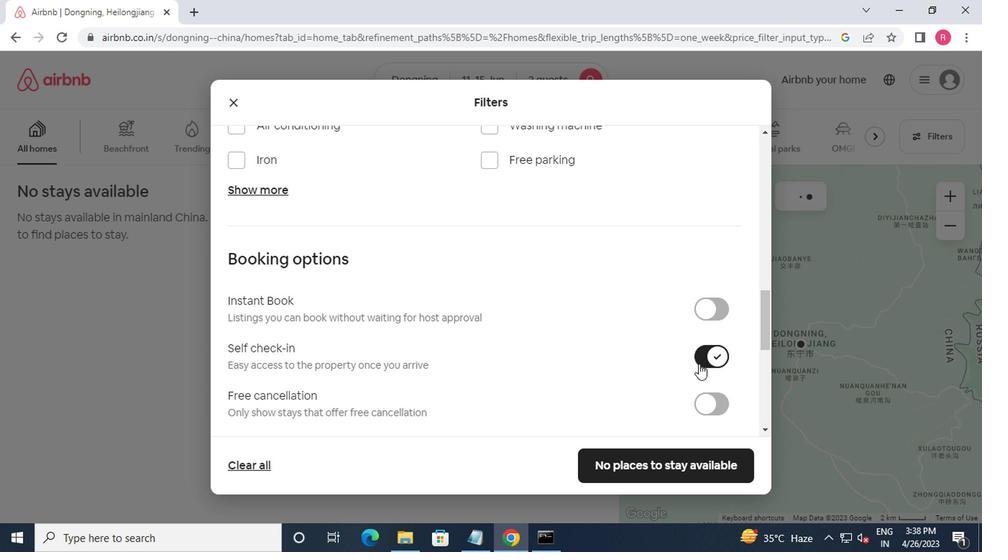 
Action: Mouse scrolled (696, 365) with delta (0, 0)
Screenshot: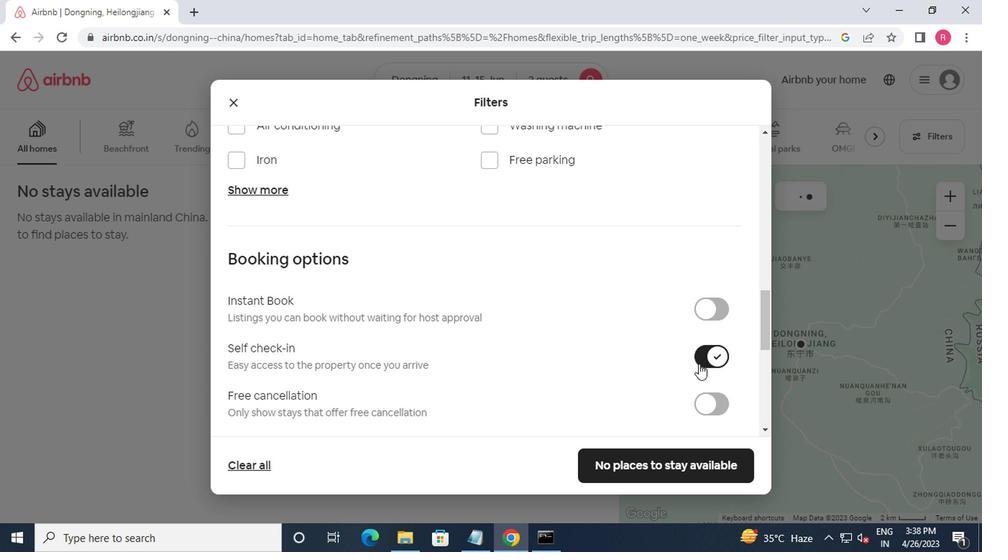 
Action: Mouse moved to (693, 371)
Screenshot: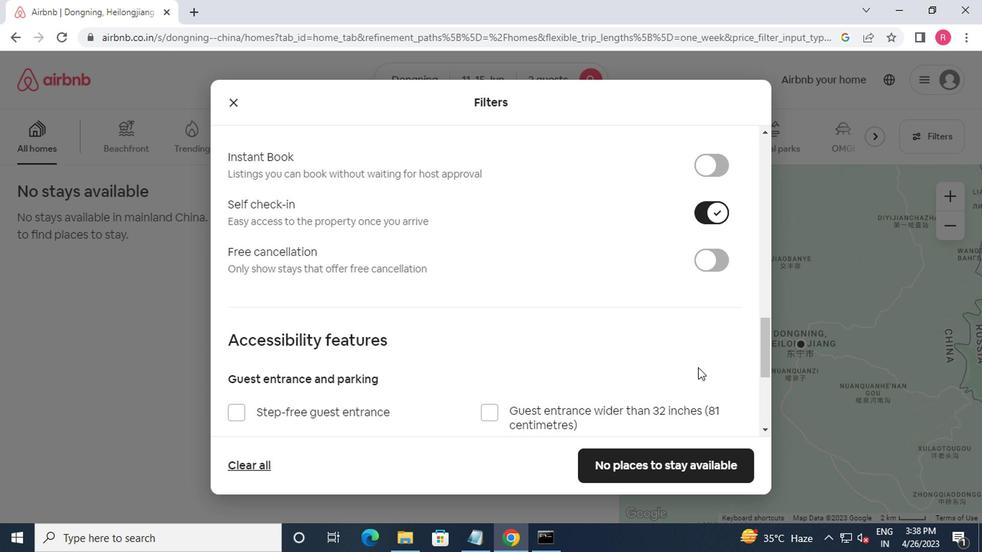 
Action: Mouse scrolled (693, 371) with delta (0, 0)
Screenshot: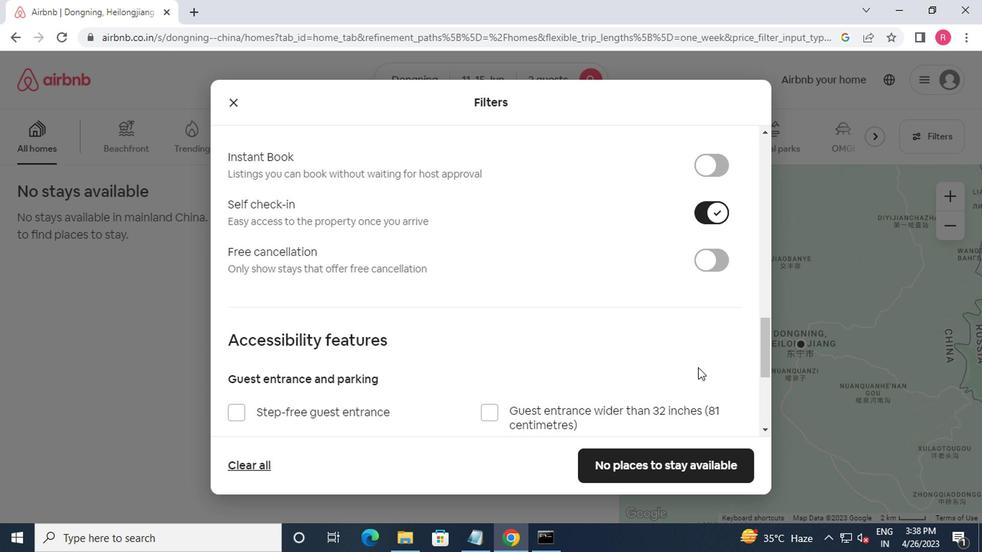 
Action: Mouse moved to (691, 374)
Screenshot: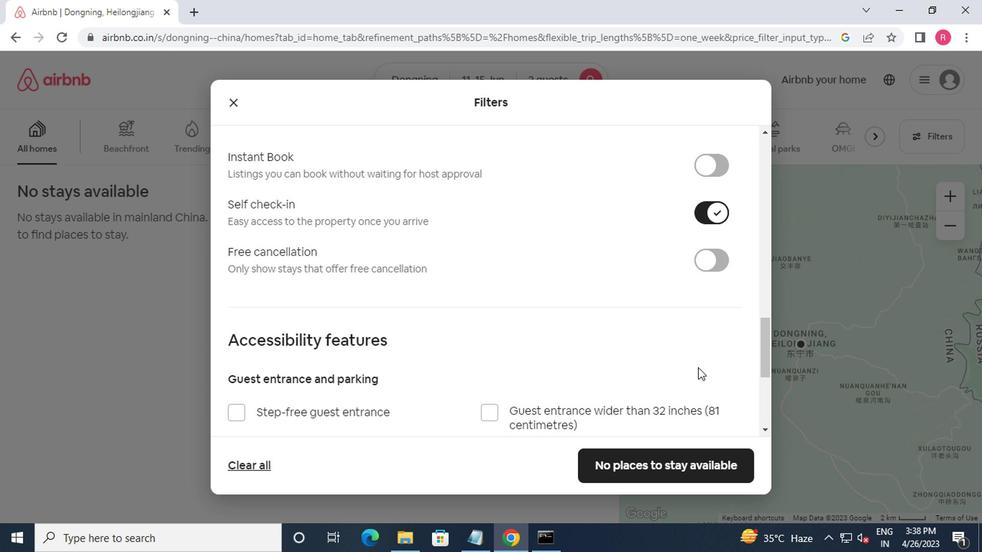 
Action: Mouse scrolled (691, 373) with delta (0, -1)
Screenshot: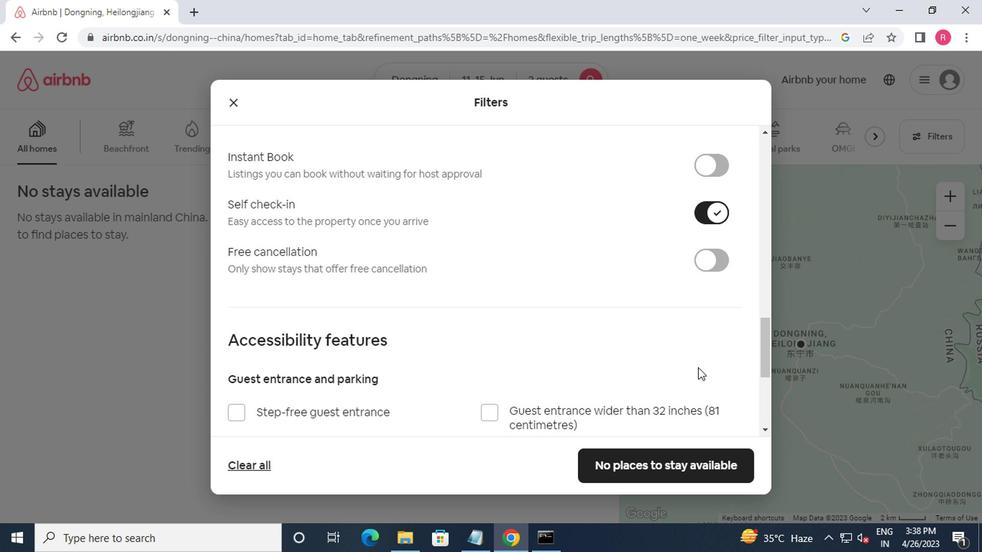 
Action: Mouse moved to (689, 375)
Screenshot: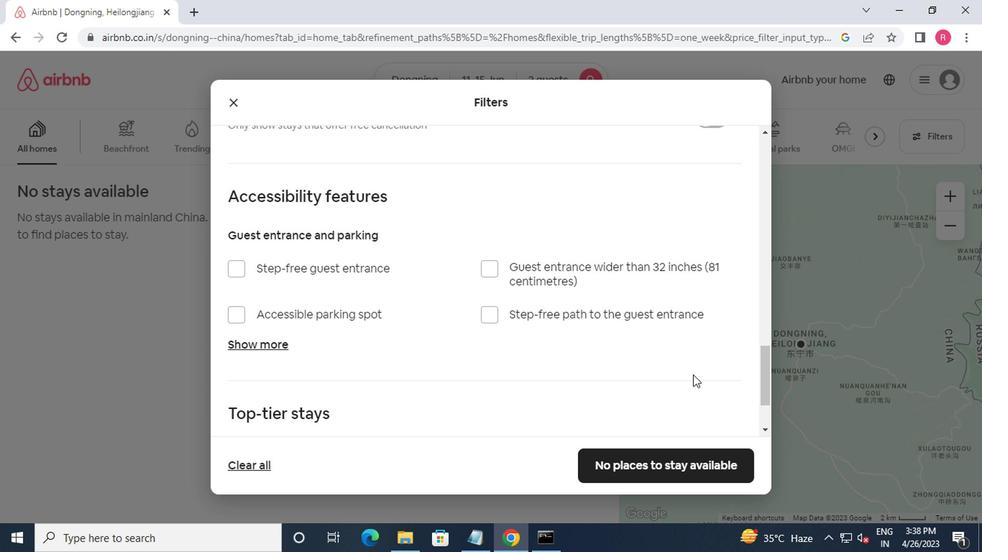 
Action: Mouse scrolled (689, 375) with delta (0, 0)
Screenshot: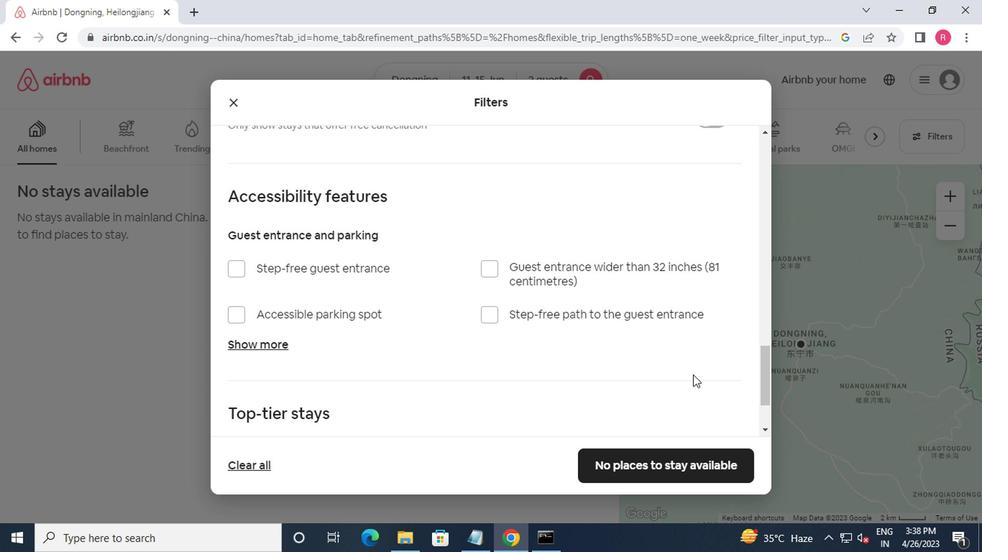 
Action: Mouse moved to (687, 377)
Screenshot: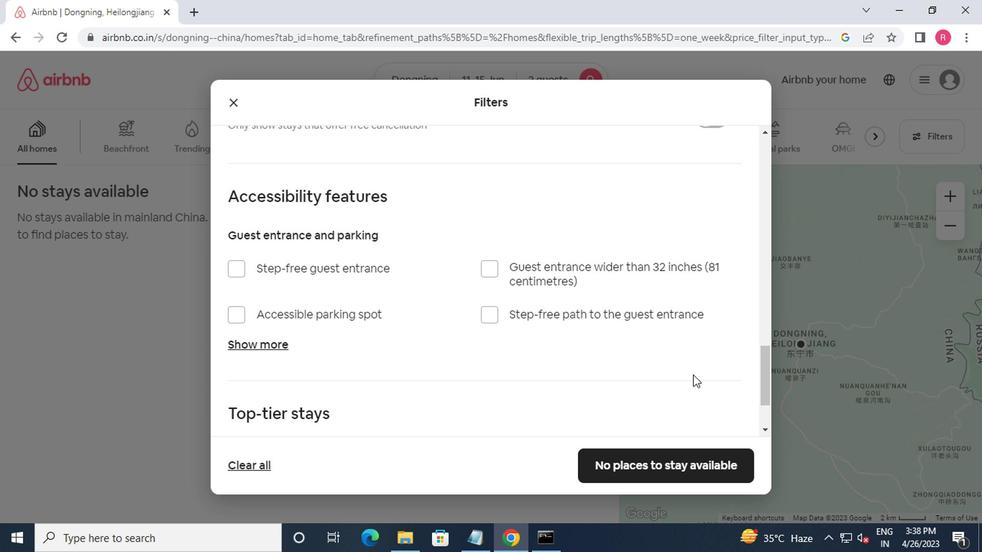 
Action: Mouse scrolled (687, 376) with delta (0, 0)
Screenshot: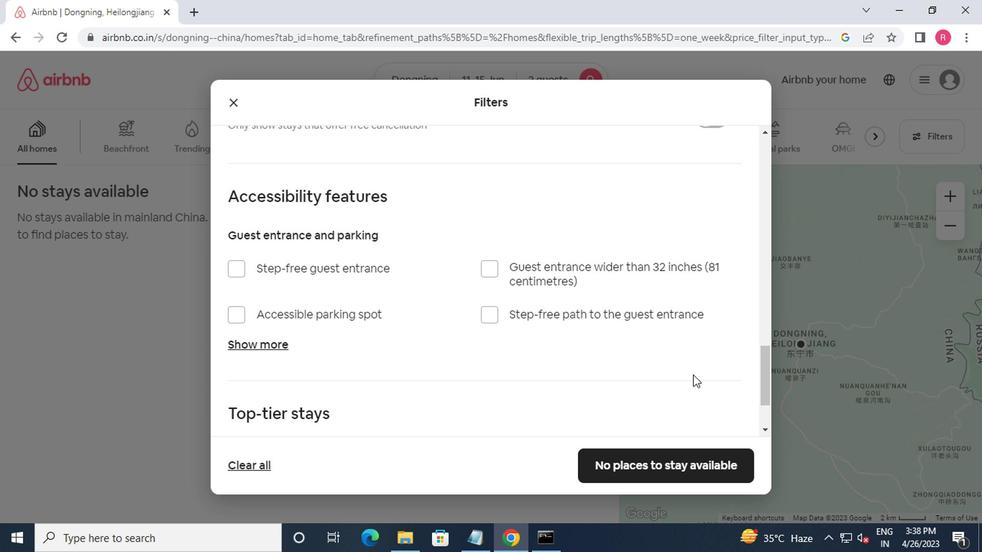 
Action: Mouse moved to (687, 378)
Screenshot: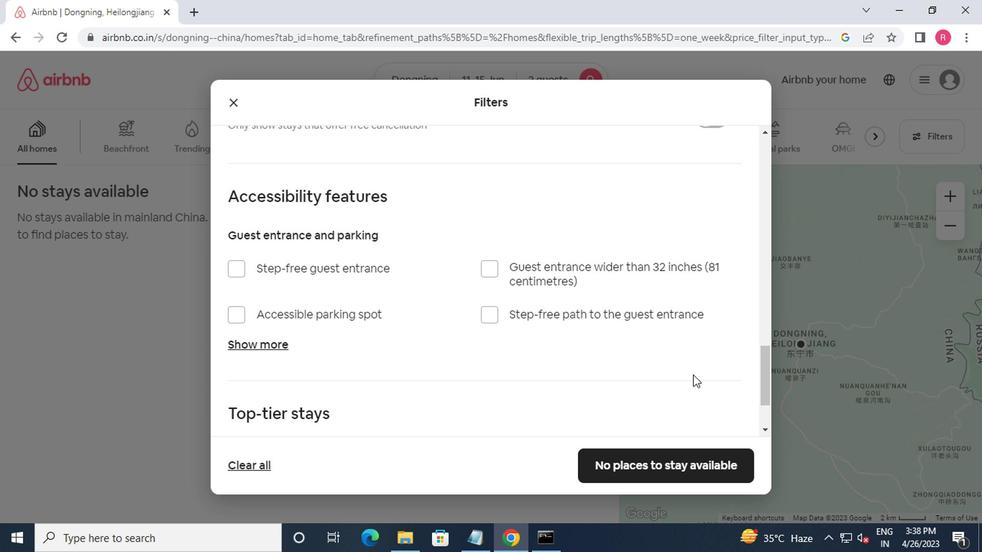 
Action: Mouse scrolled (687, 377) with delta (0, -1)
Screenshot: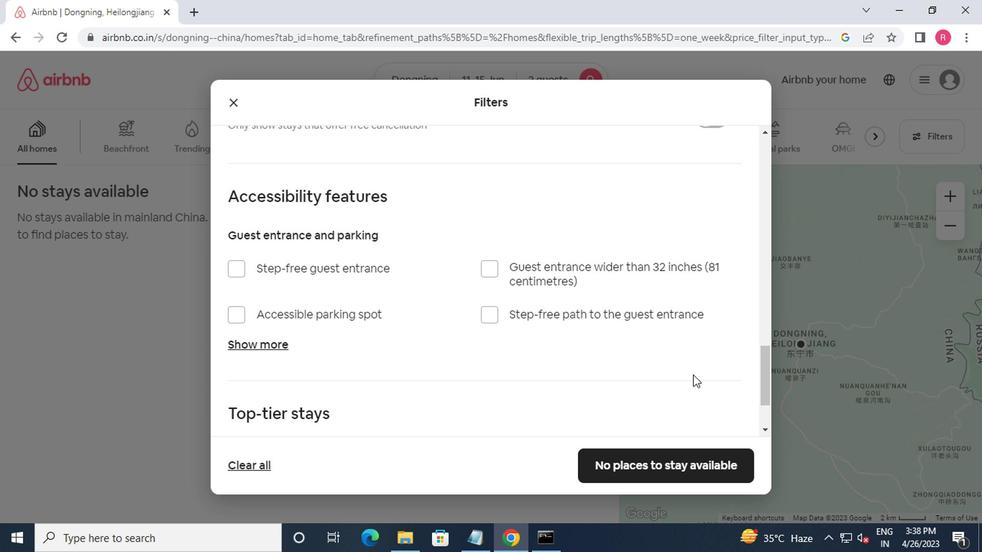 
Action: Mouse moved to (681, 382)
Screenshot: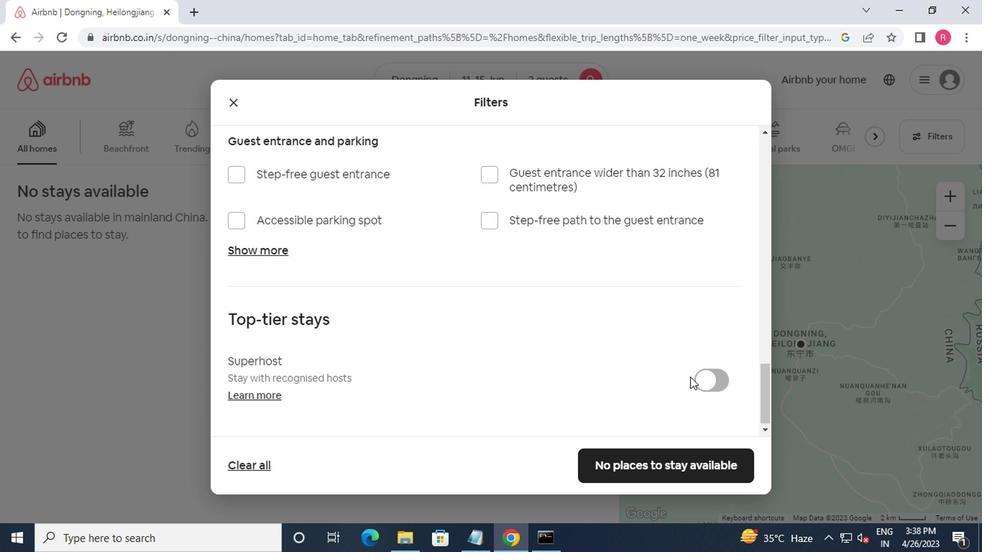 
Action: Mouse scrolled (681, 382) with delta (0, 0)
Screenshot: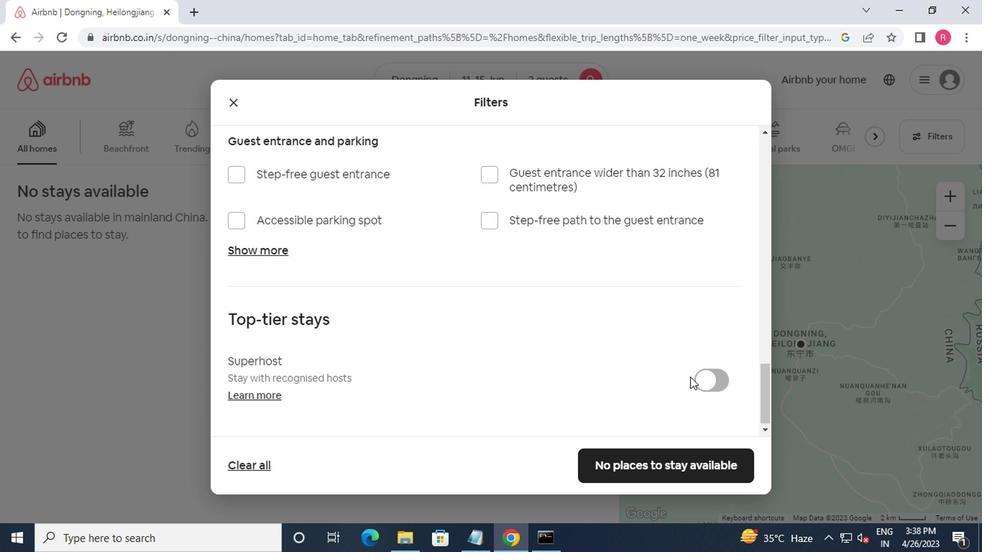 
Action: Mouse moved to (674, 395)
Screenshot: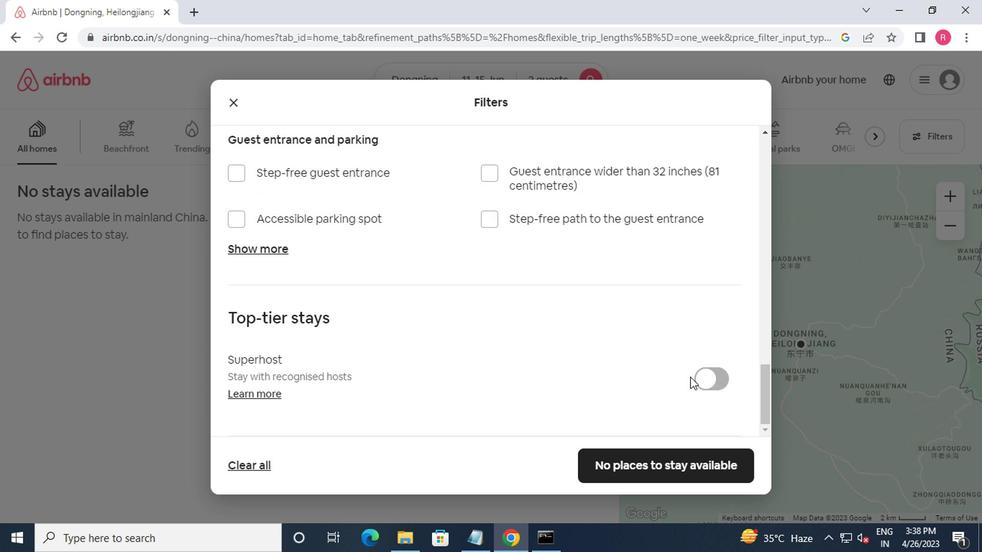 
Action: Mouse scrolled (674, 394) with delta (0, 0)
Screenshot: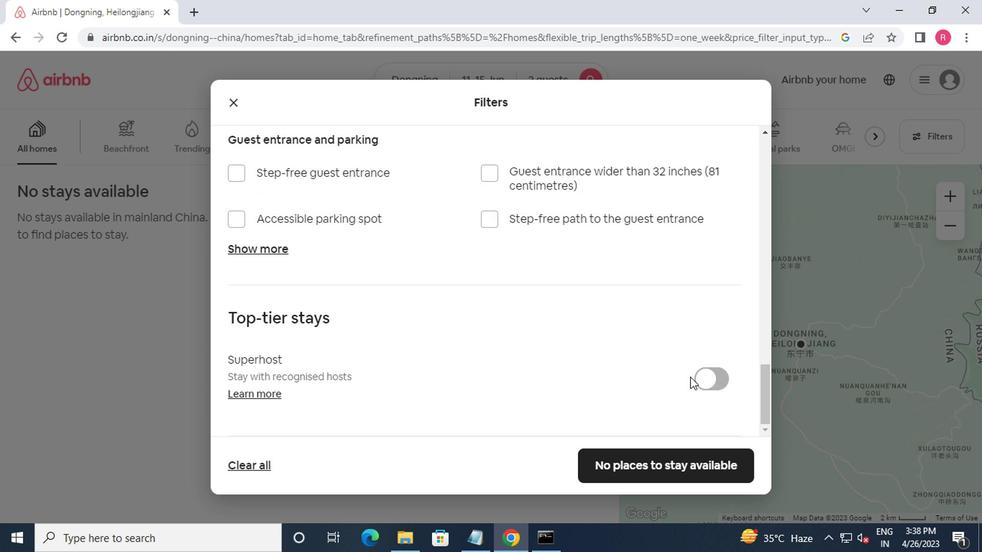 
Action: Mouse moved to (664, 411)
Screenshot: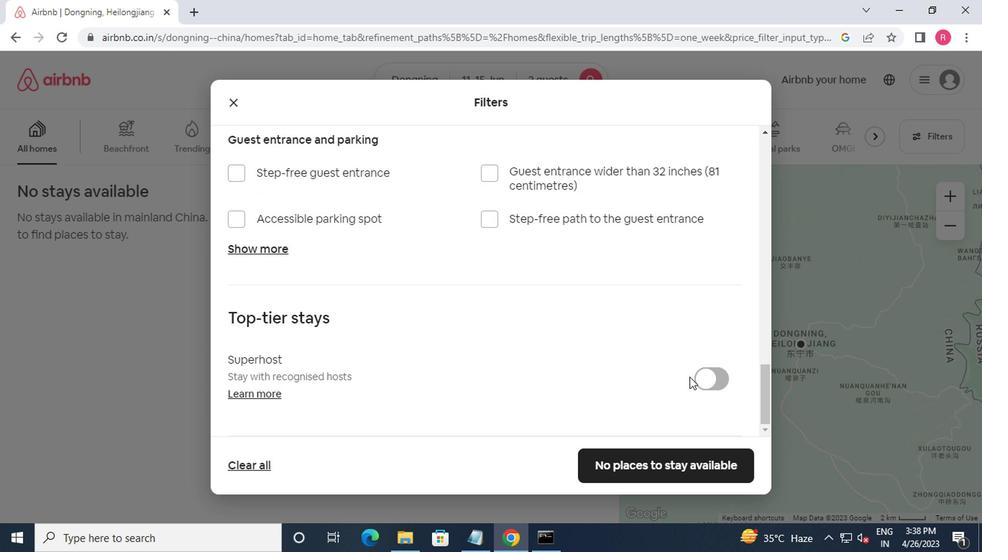 
Action: Mouse scrolled (664, 410) with delta (0, 0)
Screenshot: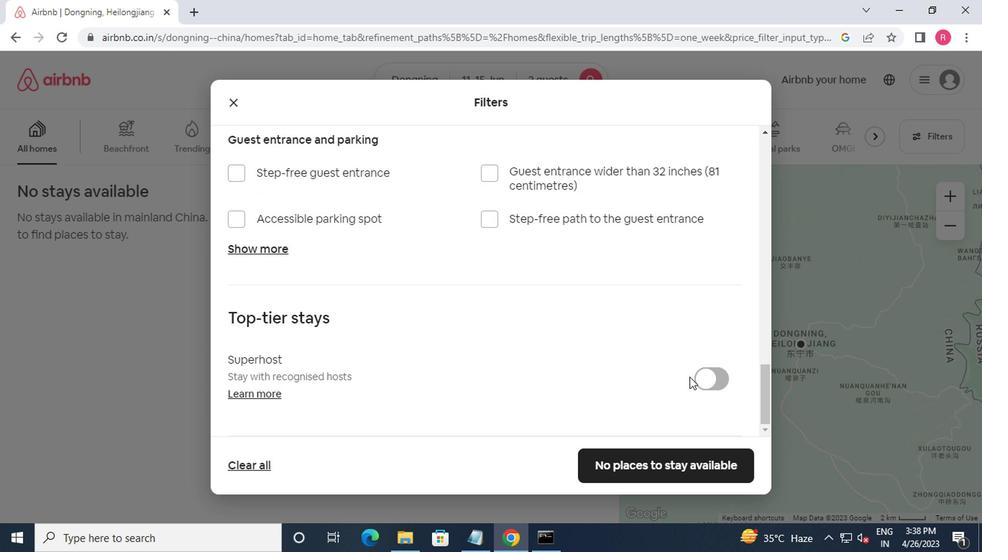 
Action: Mouse moved to (645, 463)
Screenshot: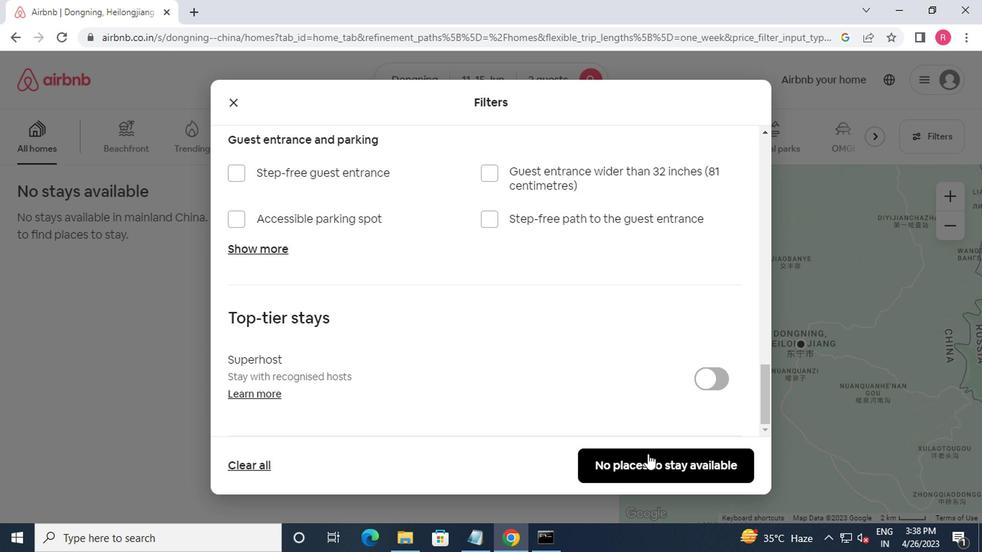 
Action: Mouse pressed left at (645, 463)
Screenshot: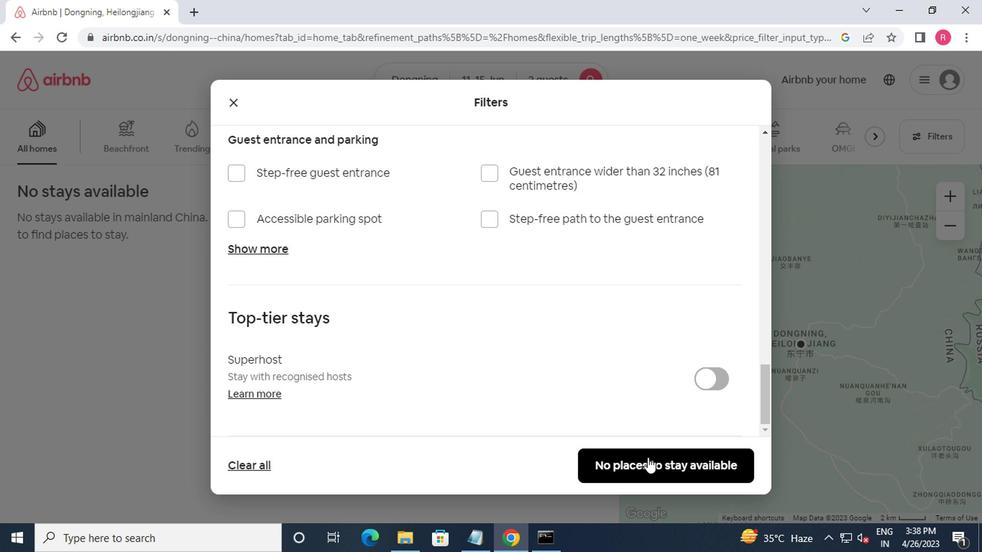 
Action: Mouse moved to (648, 451)
Screenshot: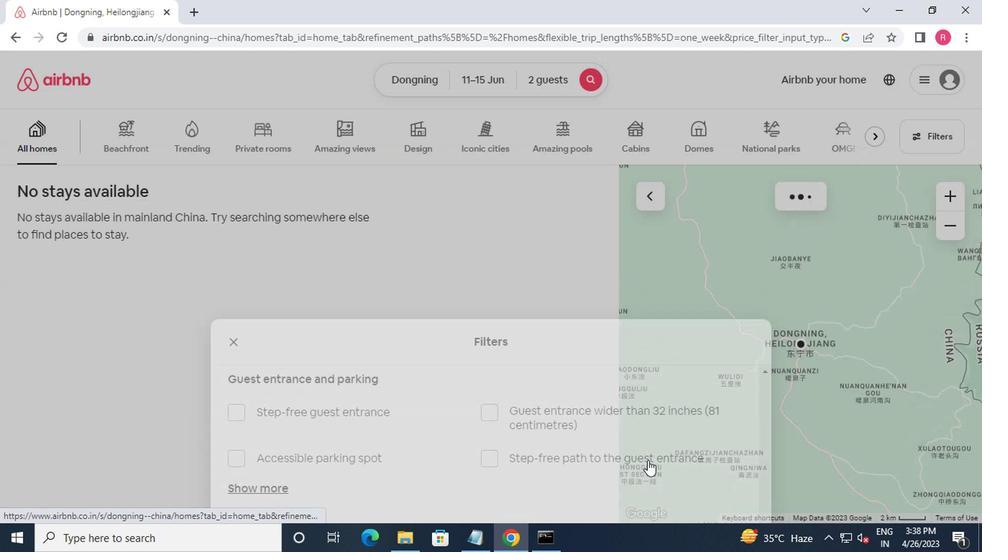 
